 Task: Find connections with filter location Carquefou with filter topic #programingwith filter profile language Spanish with filter current company Infinite Computer Solutions with filter school Bharathiar University with filter industry Natural Gas Extraction with filter service category Property Management with filter keywords title Truck Driver
Action: Mouse moved to (545, 75)
Screenshot: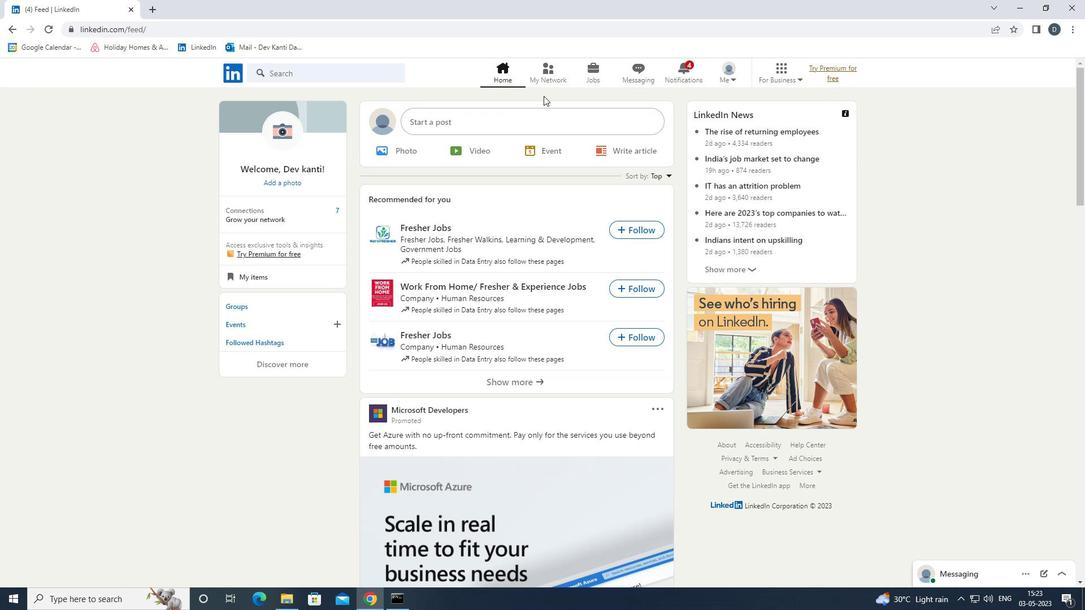
Action: Mouse pressed left at (545, 75)
Screenshot: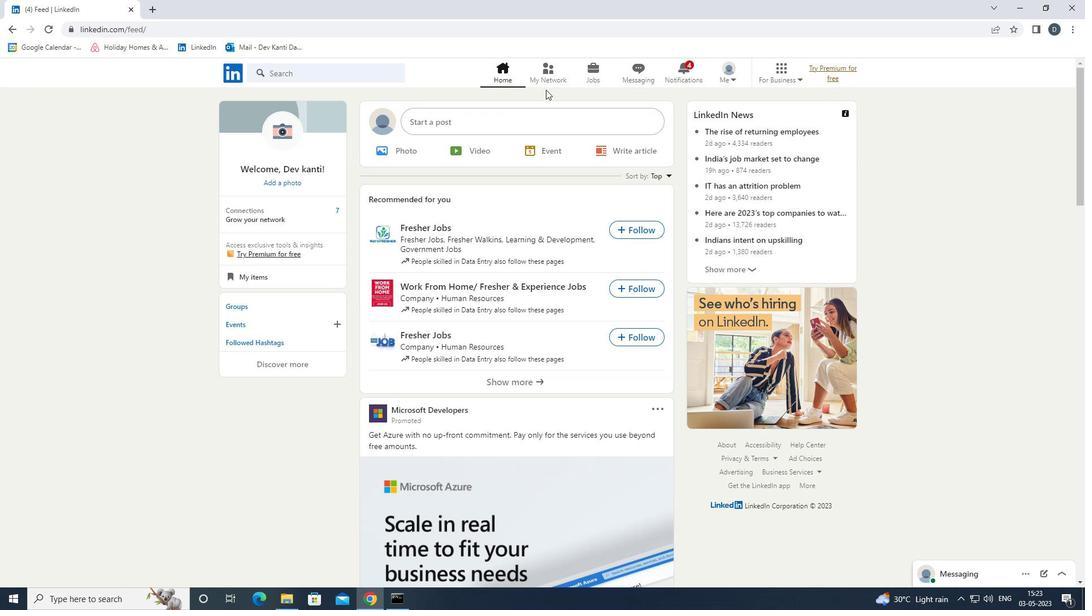 
Action: Mouse moved to (373, 134)
Screenshot: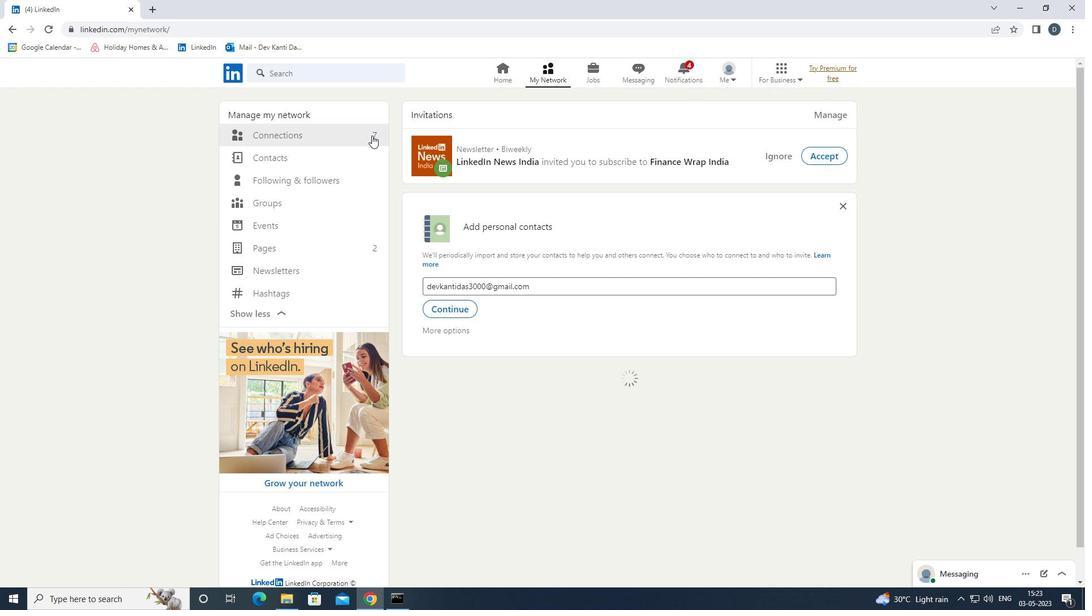 
Action: Mouse pressed left at (373, 134)
Screenshot: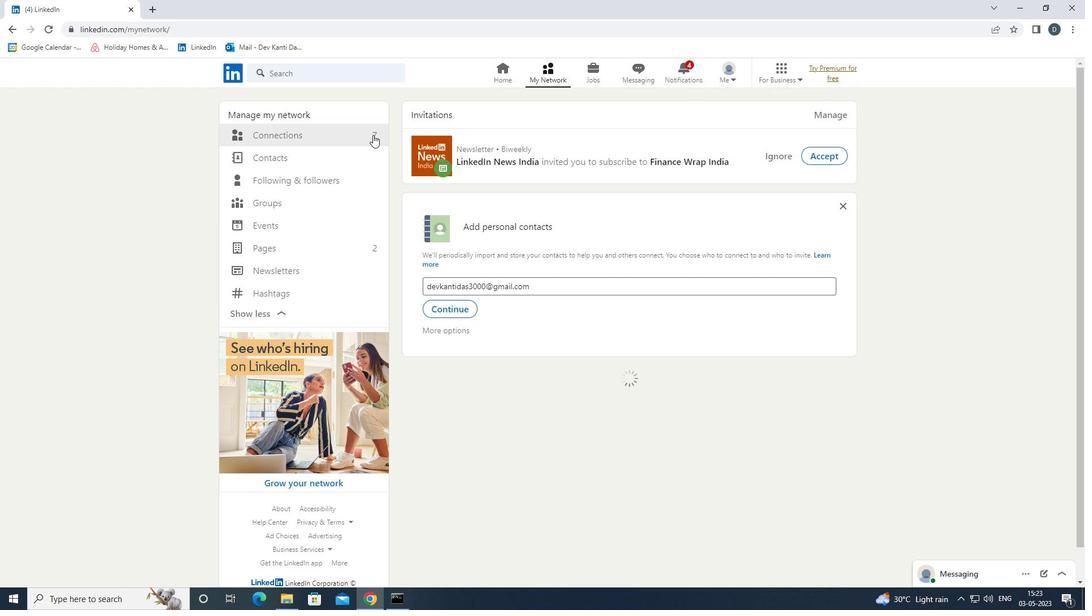 
Action: Mouse moved to (644, 128)
Screenshot: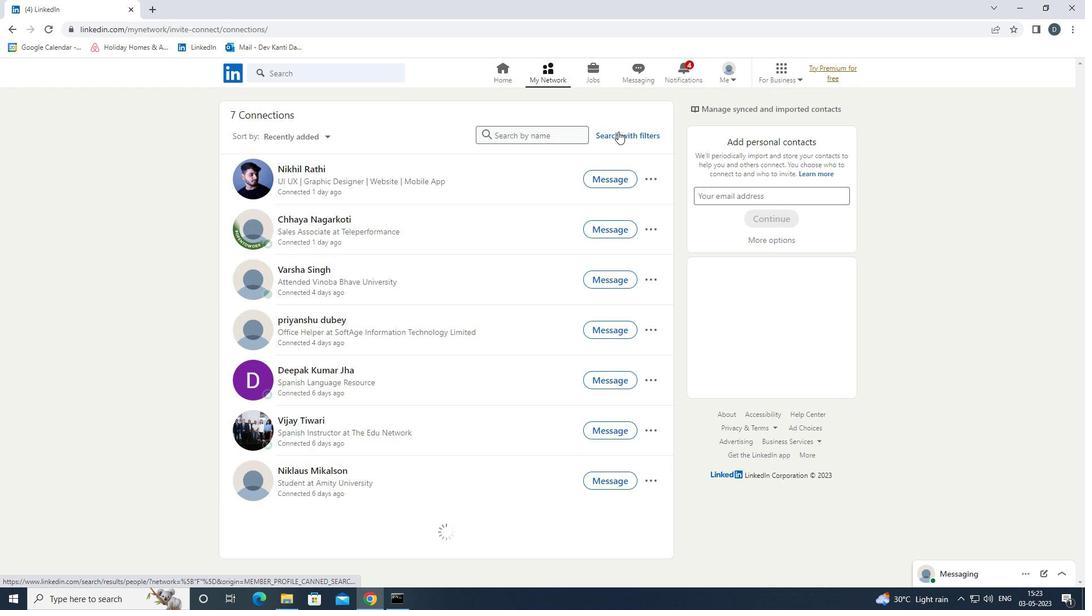 
Action: Mouse pressed left at (644, 128)
Screenshot: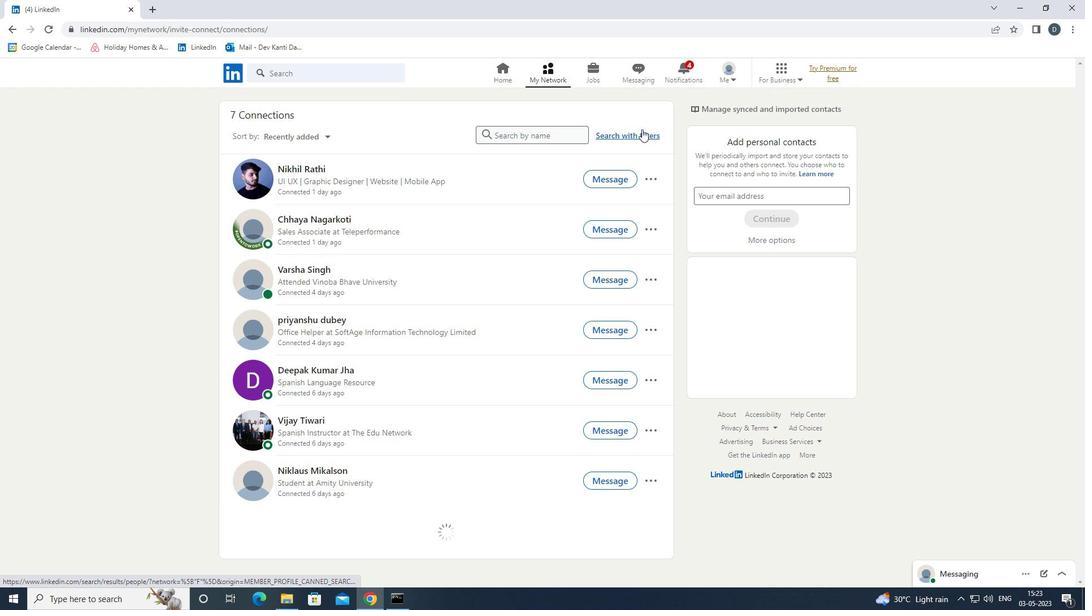 
Action: Mouse moved to (634, 133)
Screenshot: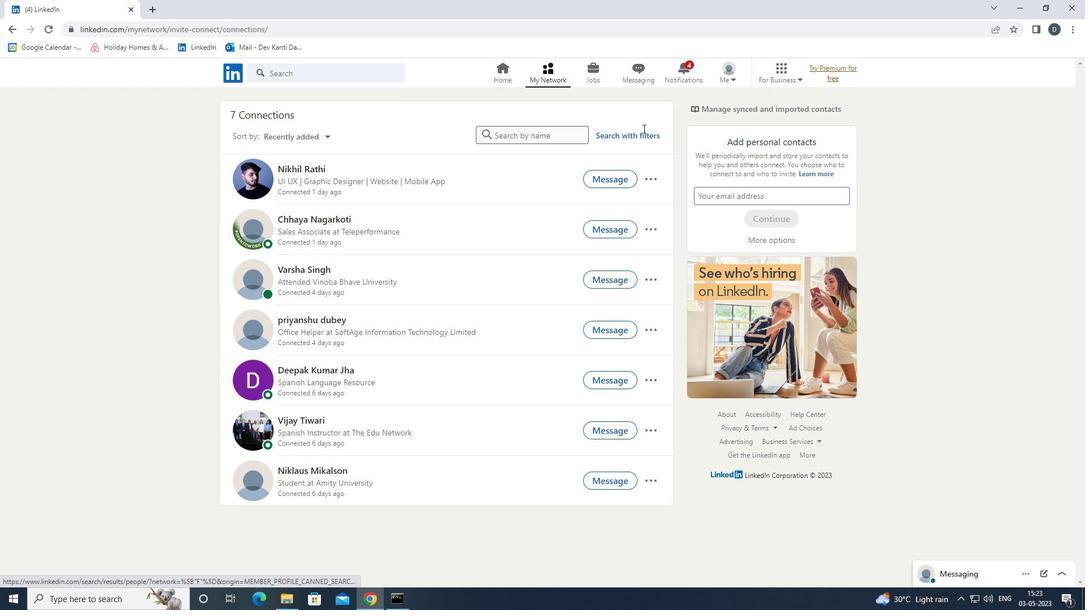 
Action: Mouse pressed left at (634, 133)
Screenshot: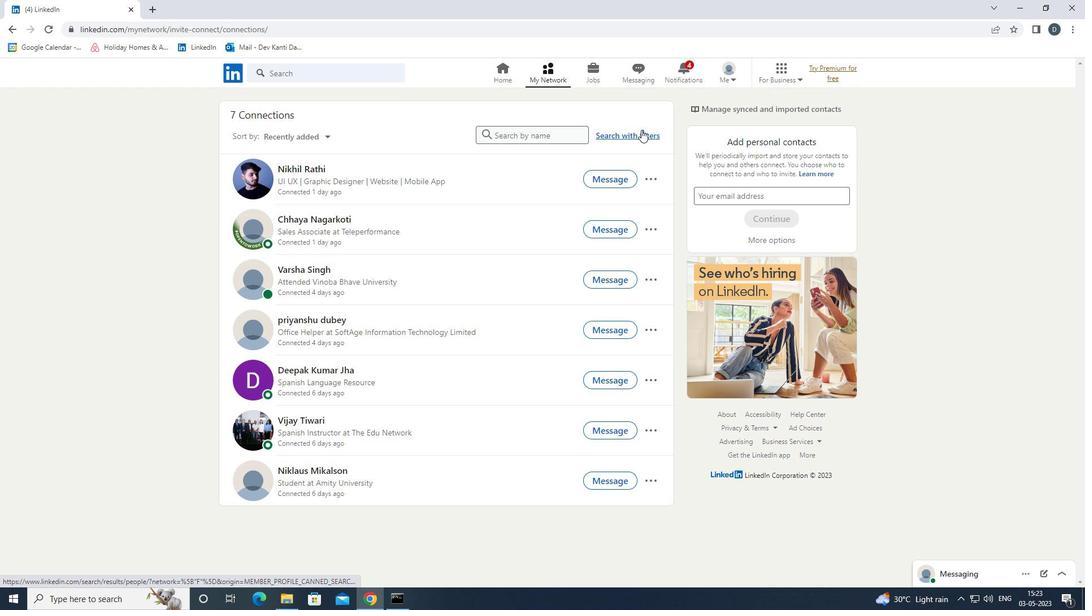 
Action: Mouse moved to (581, 100)
Screenshot: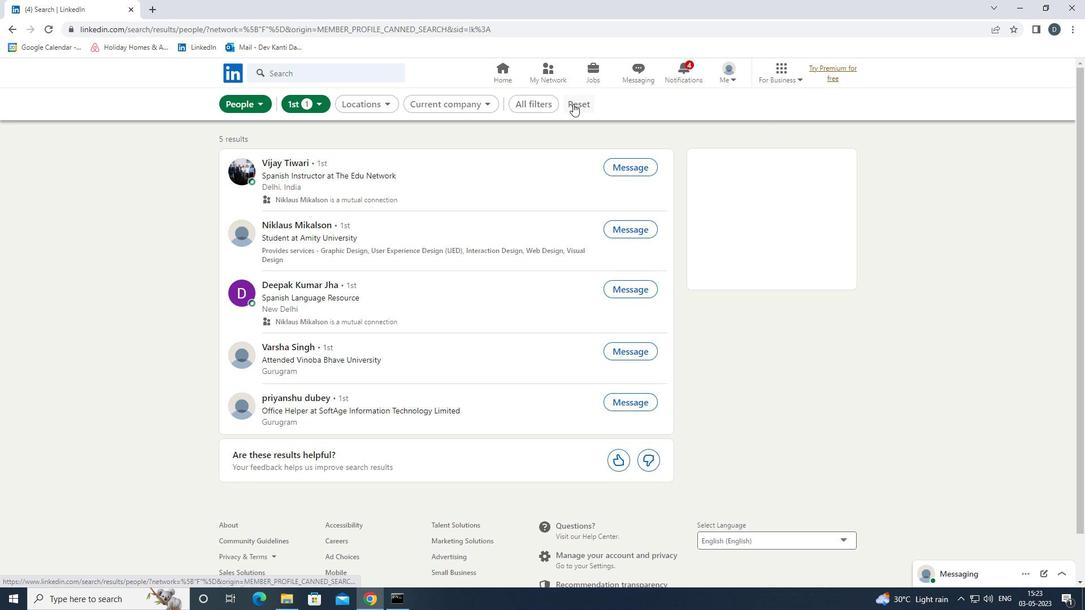 
Action: Mouse pressed left at (581, 100)
Screenshot: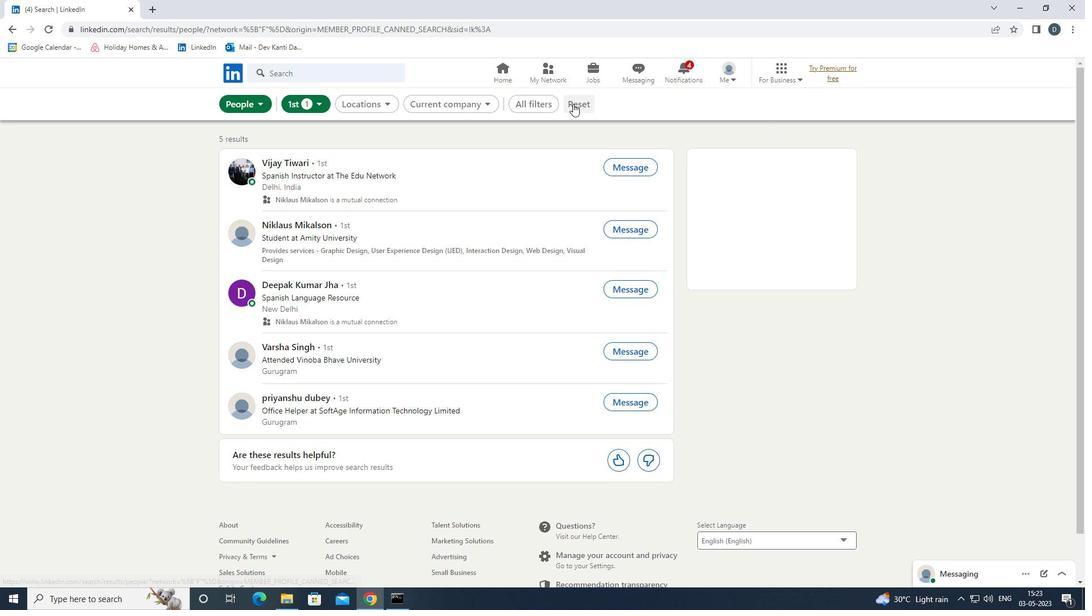 
Action: Mouse moved to (565, 105)
Screenshot: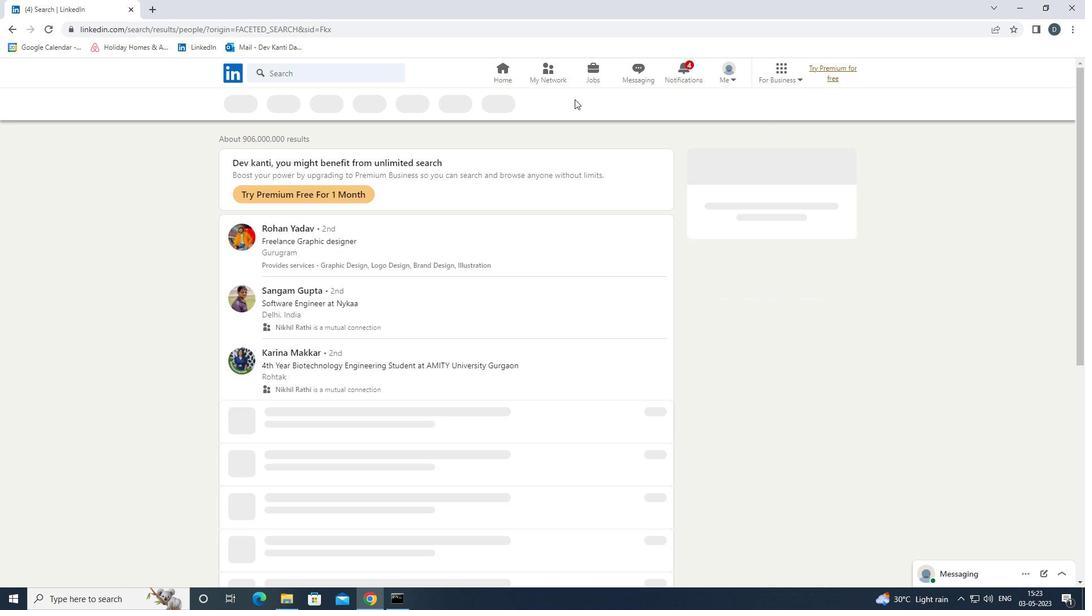 
Action: Mouse pressed left at (565, 105)
Screenshot: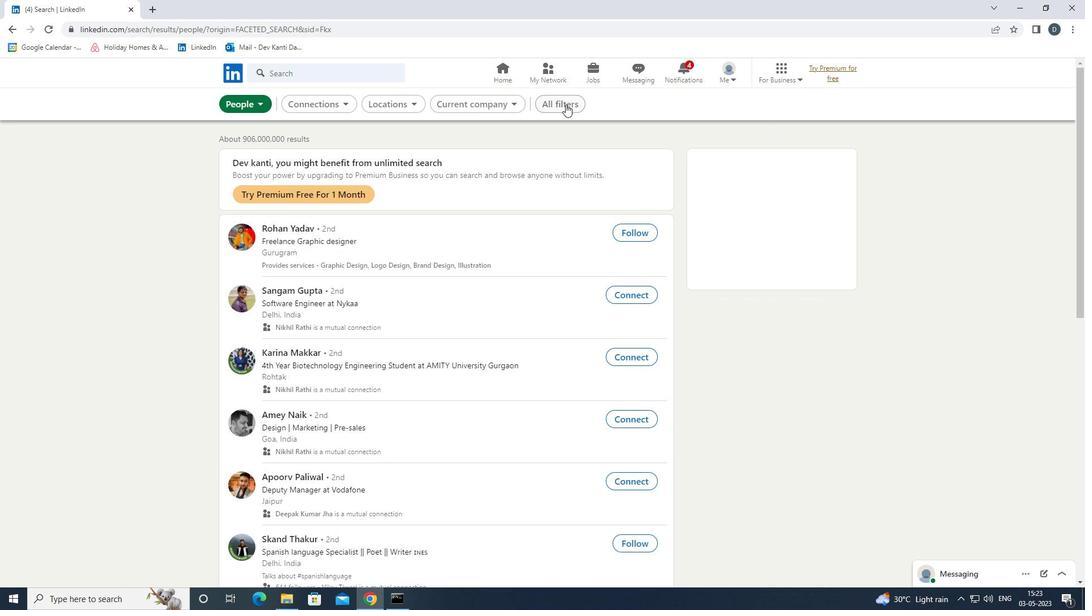 
Action: Mouse moved to (869, 324)
Screenshot: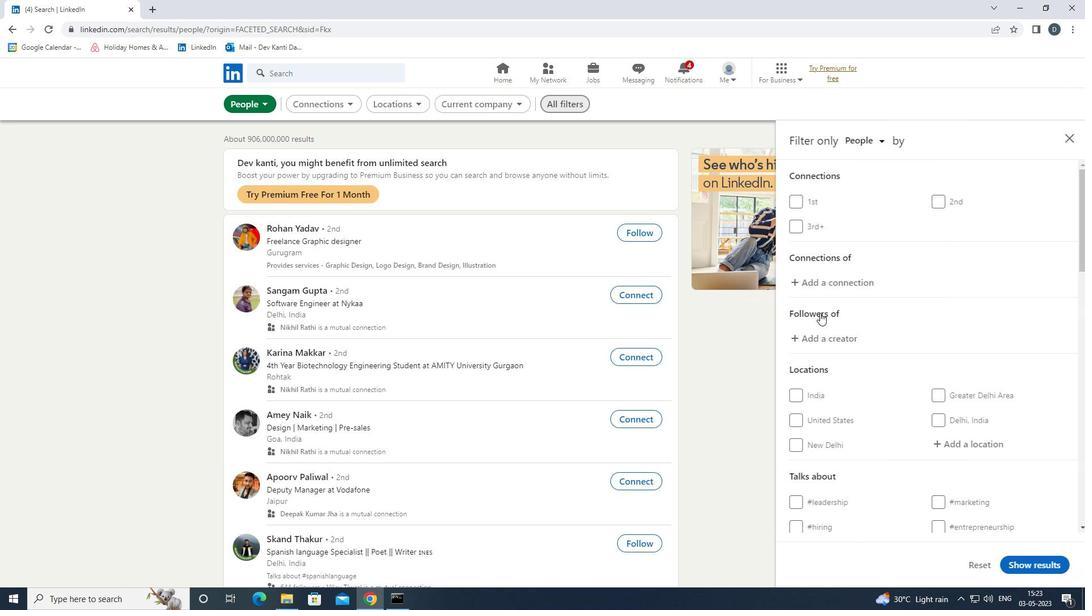 
Action: Mouse scrolled (869, 323) with delta (0, 0)
Screenshot: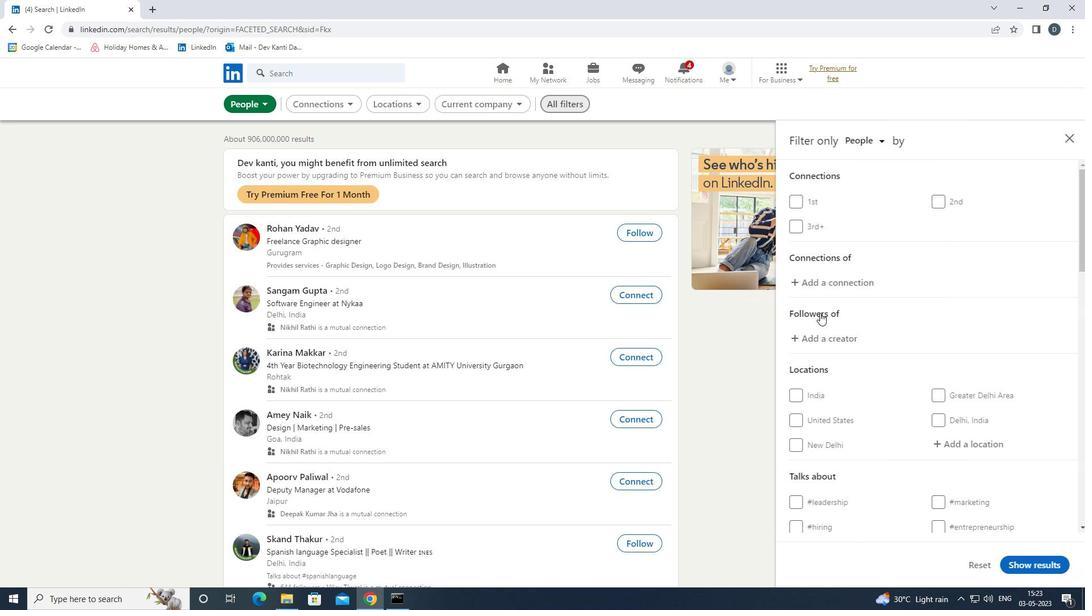 
Action: Mouse moved to (881, 326)
Screenshot: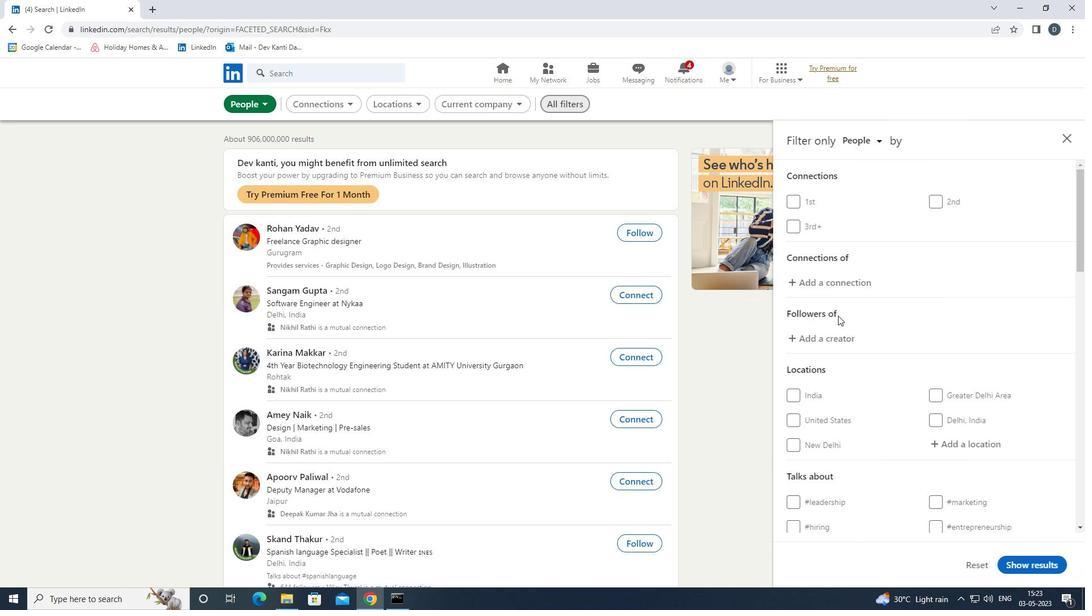 
Action: Mouse scrolled (881, 325) with delta (0, 0)
Screenshot: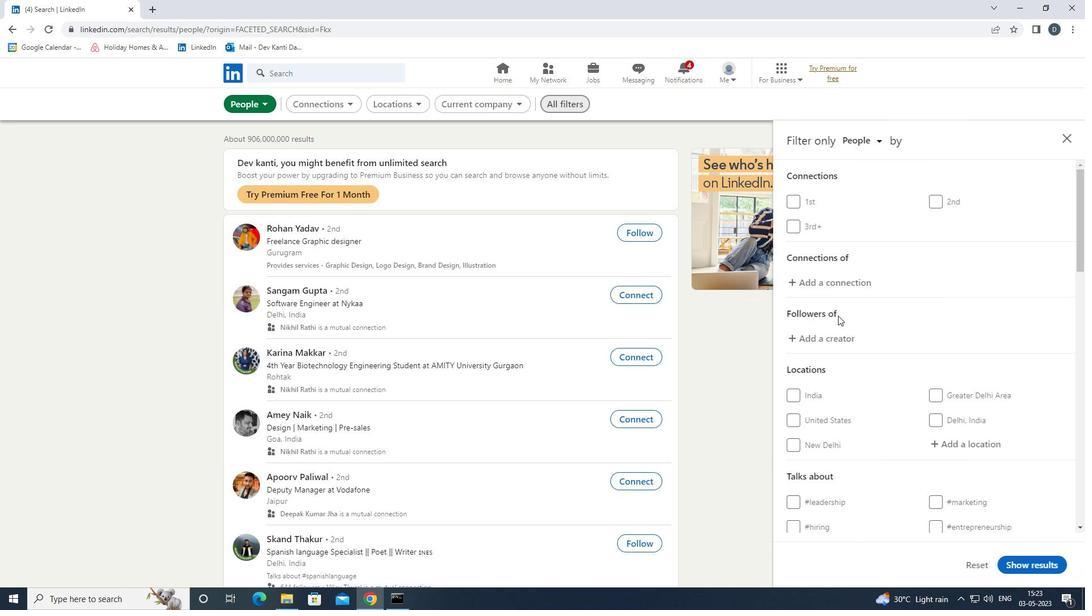 
Action: Mouse moved to (937, 326)
Screenshot: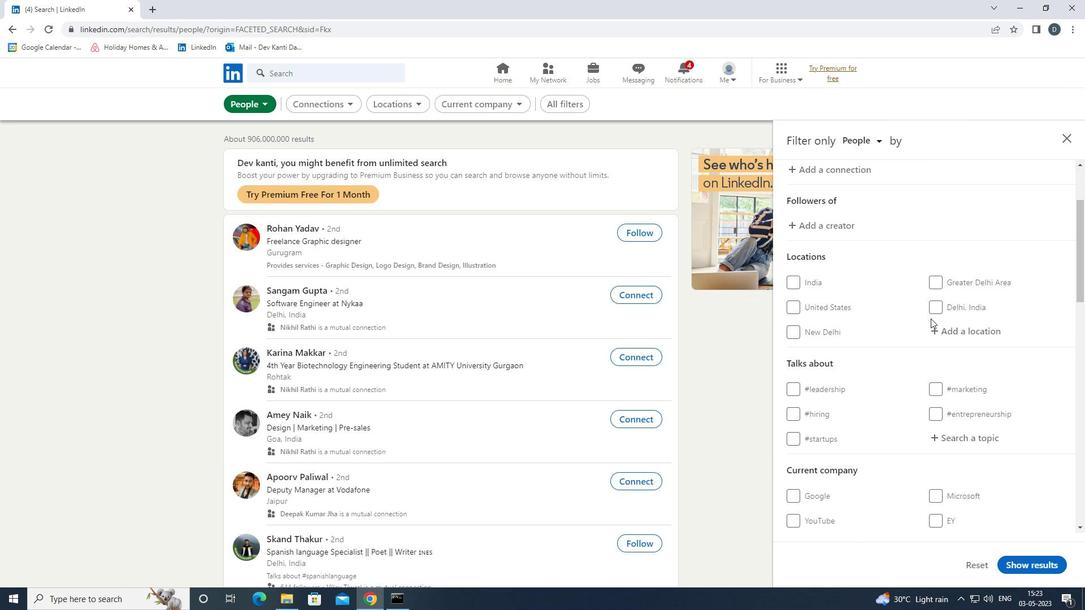 
Action: Mouse pressed left at (937, 326)
Screenshot: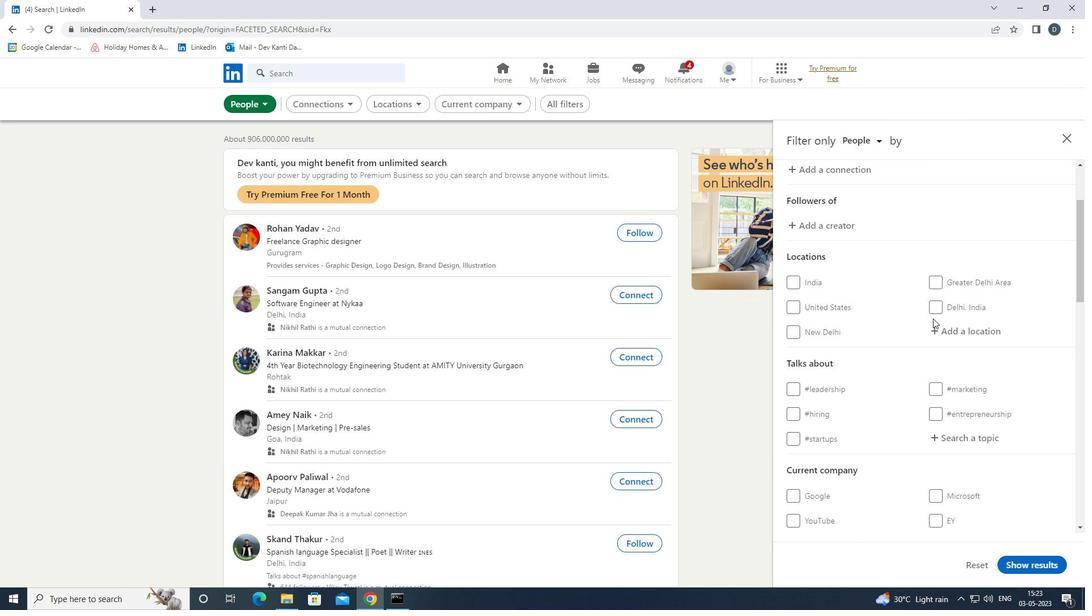 
Action: Mouse moved to (937, 326)
Screenshot: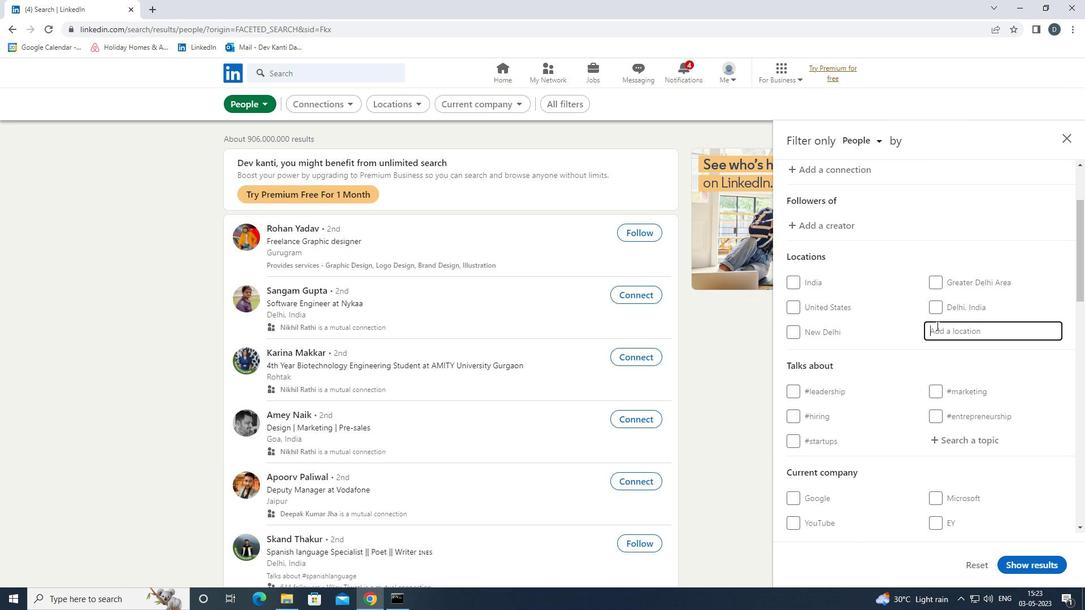 
Action: Key pressed <Key.shift>CARQUEFOU<Key.down><Key.enter>
Screenshot: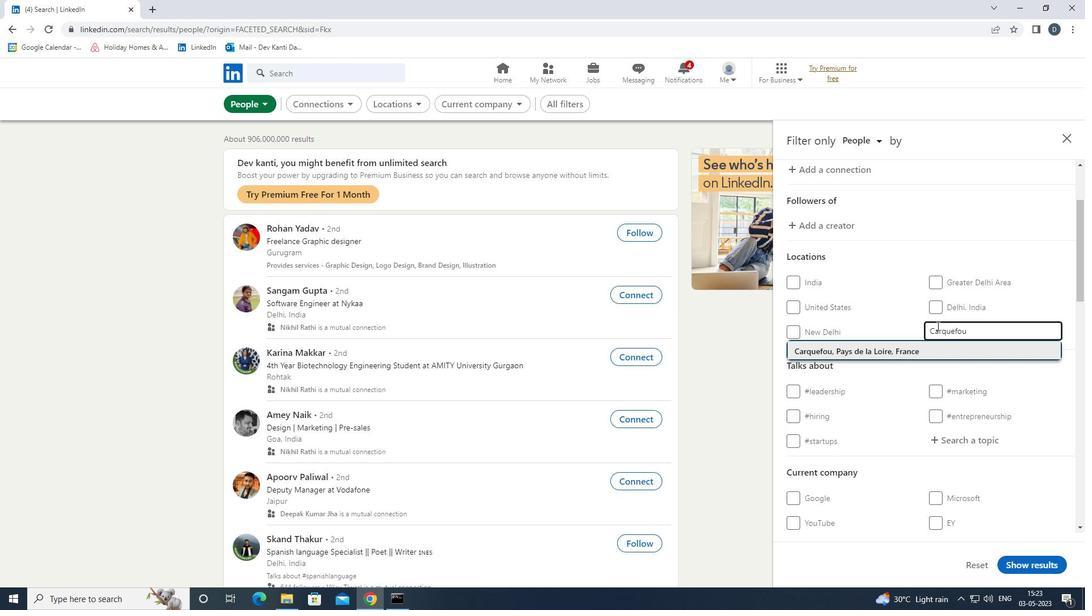 
Action: Mouse moved to (941, 336)
Screenshot: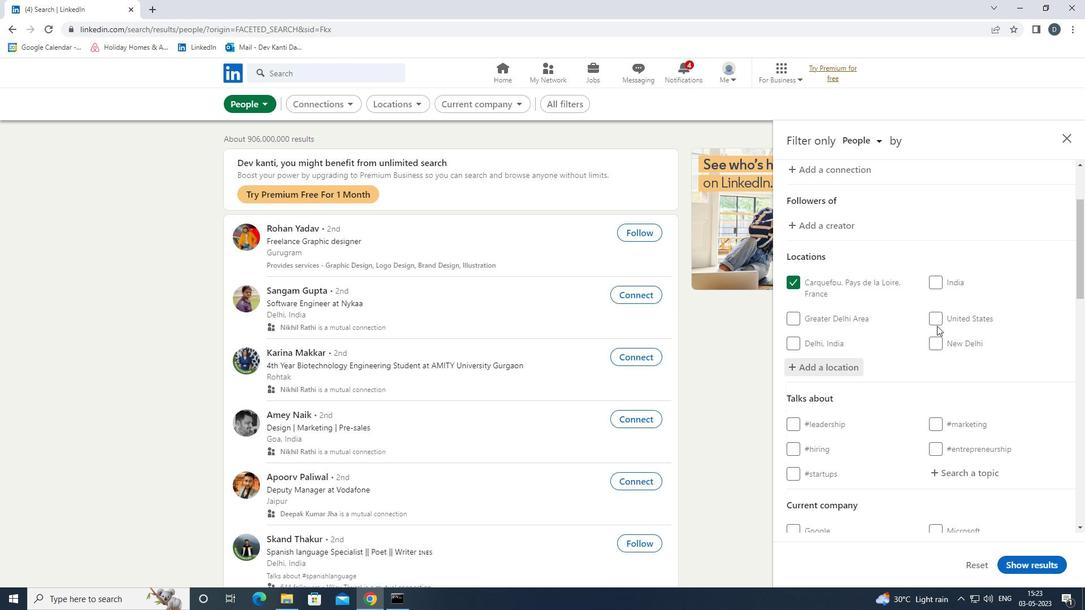 
Action: Mouse scrolled (941, 335) with delta (0, 0)
Screenshot: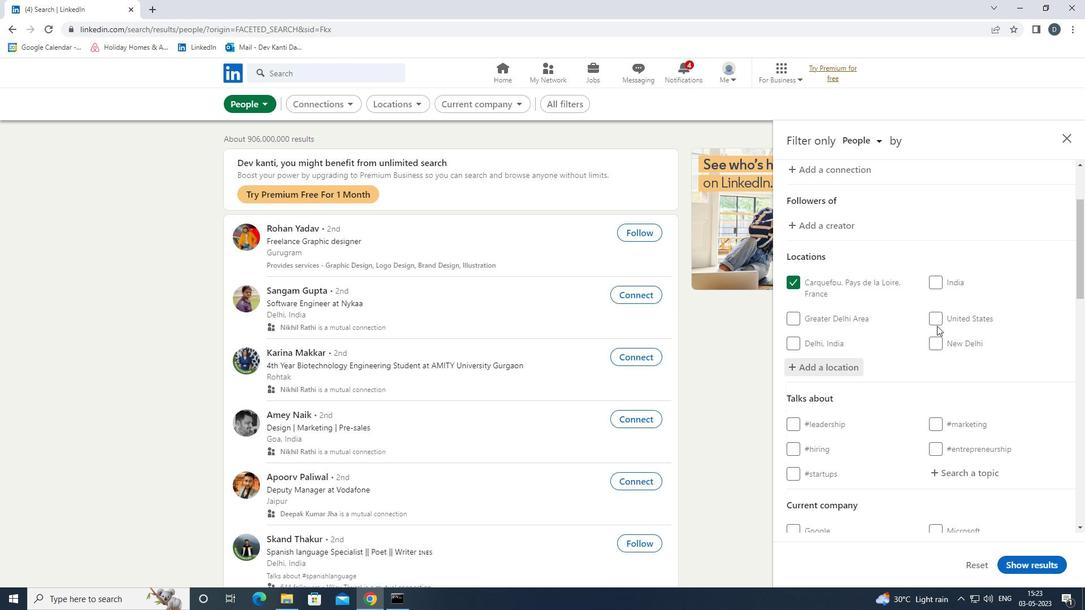 
Action: Mouse moved to (941, 350)
Screenshot: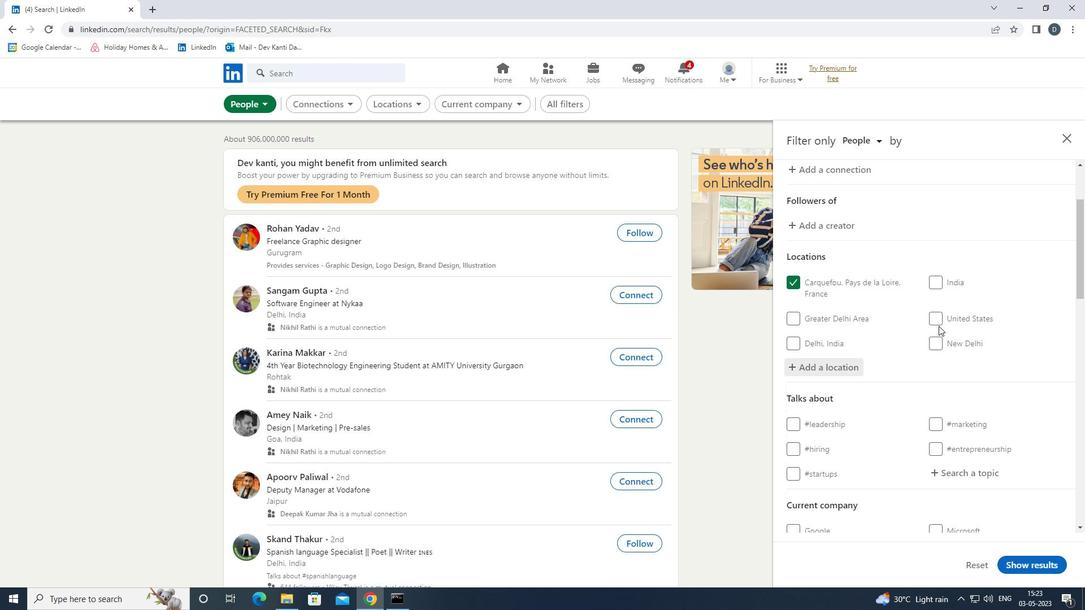 
Action: Mouse scrolled (941, 349) with delta (0, 0)
Screenshot: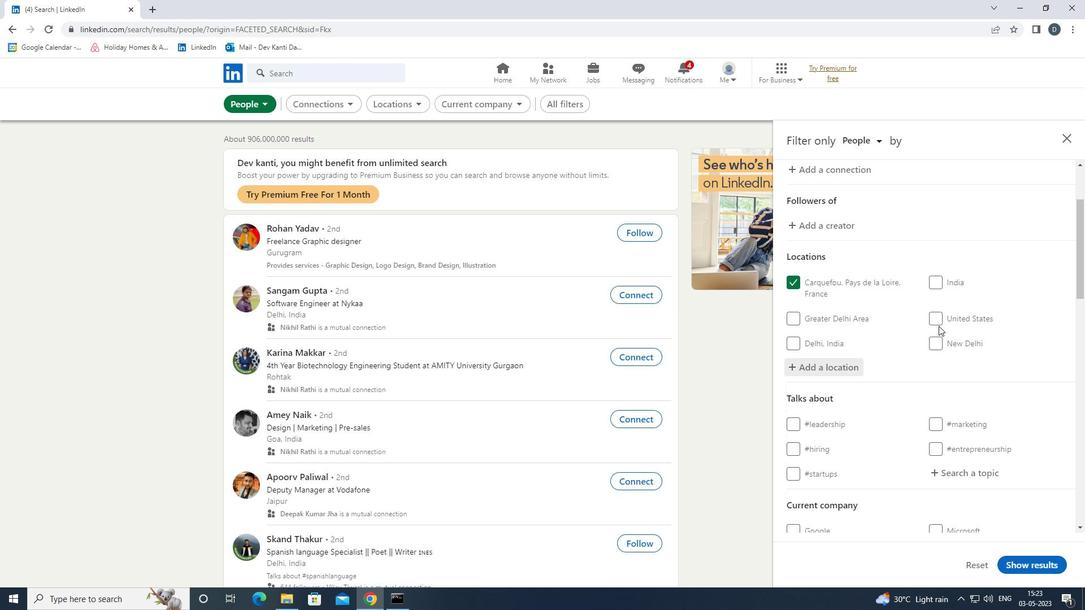 
Action: Mouse moved to (959, 359)
Screenshot: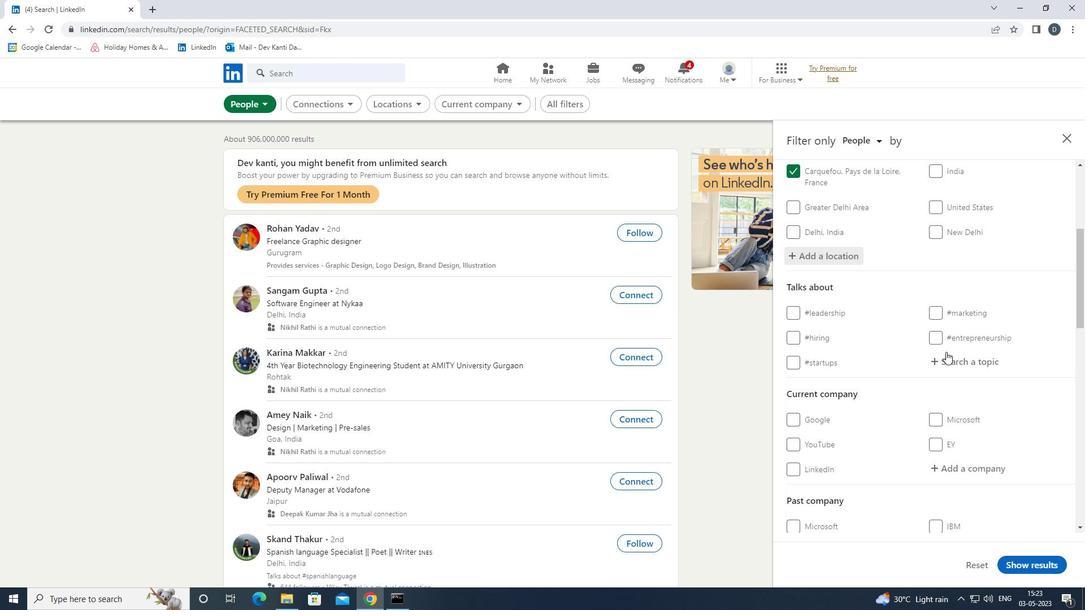 
Action: Mouse pressed left at (959, 359)
Screenshot: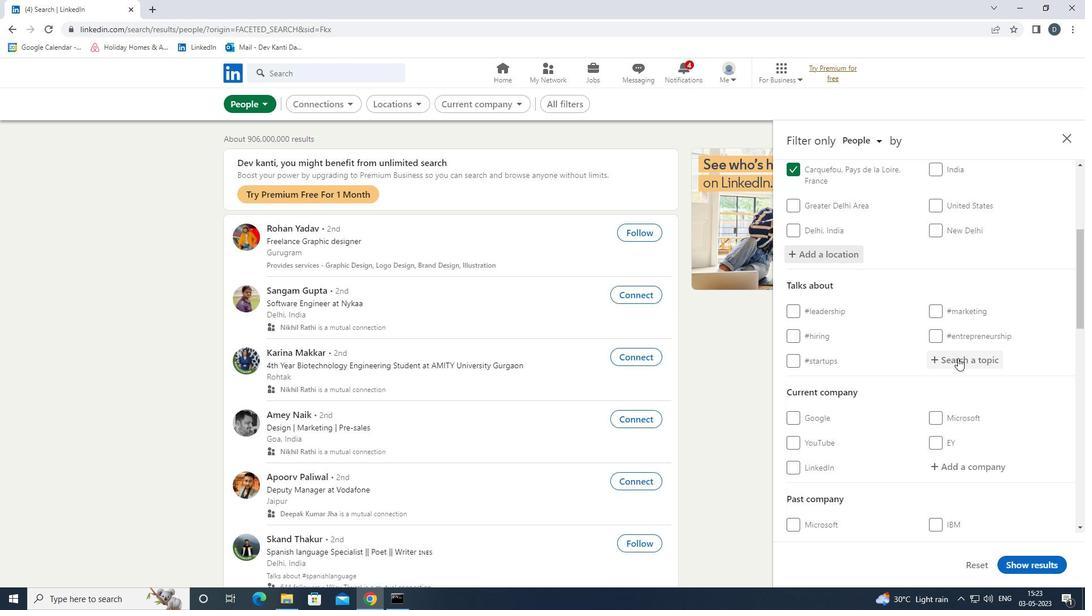 
Action: Key pressed PROGRAMM<Key.down><Key.enter>
Screenshot: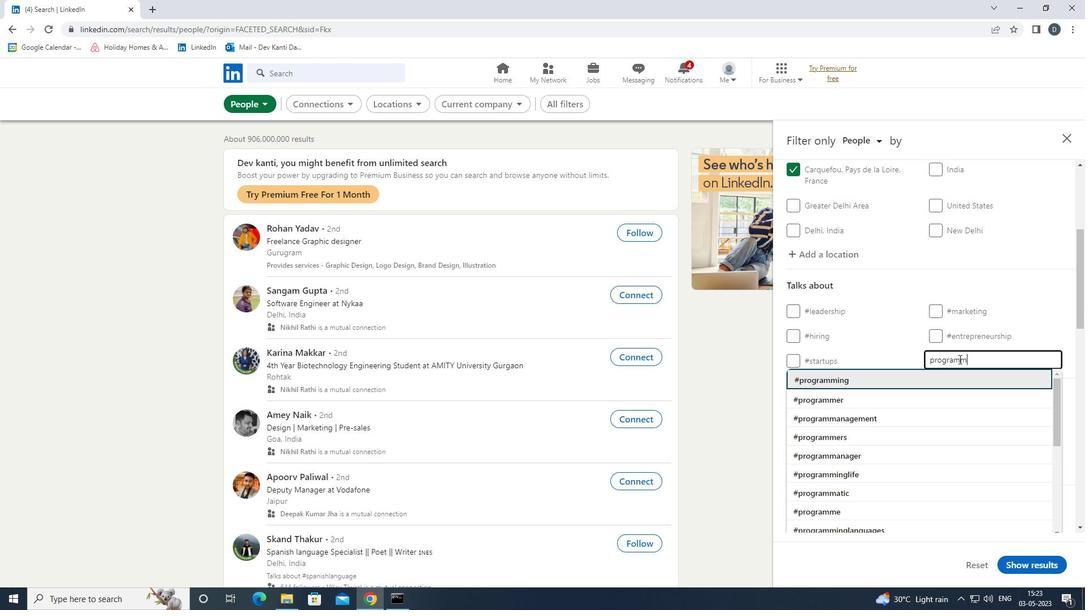 
Action: Mouse scrolled (959, 359) with delta (0, 0)
Screenshot: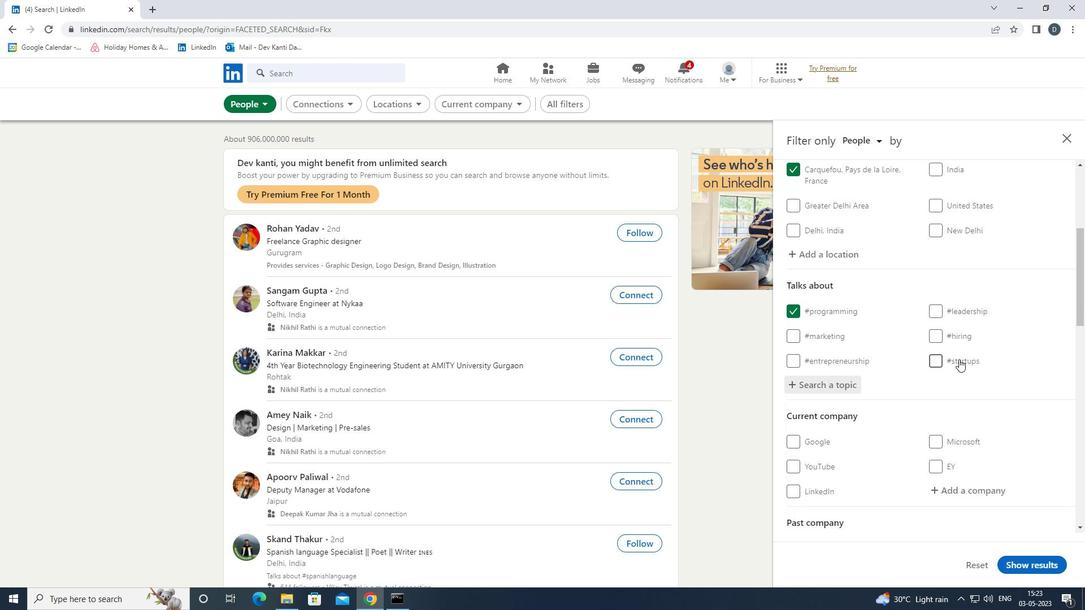 
Action: Mouse scrolled (959, 359) with delta (0, 0)
Screenshot: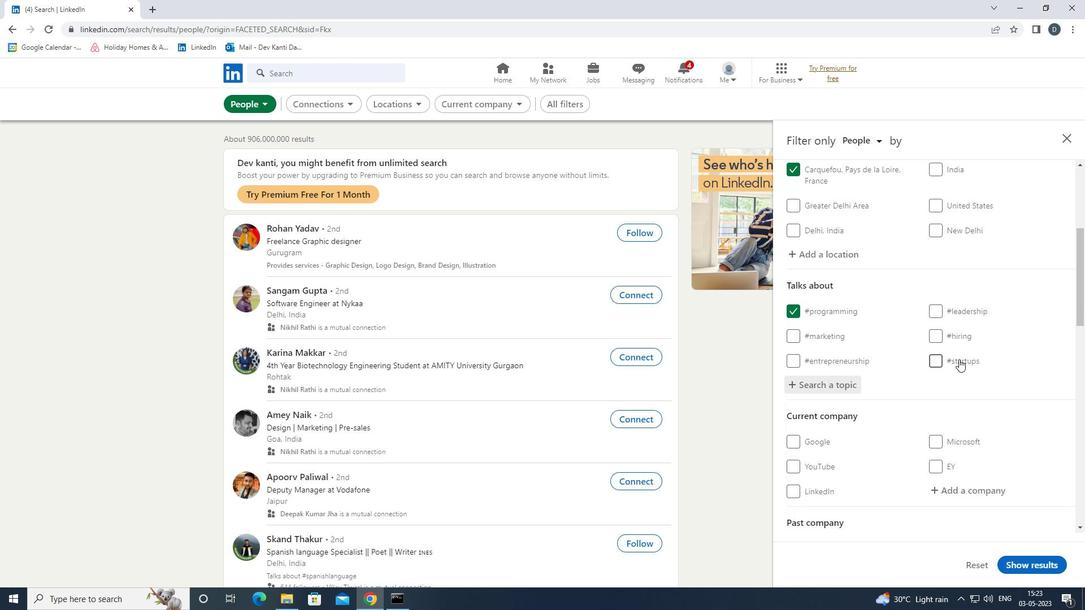 
Action: Mouse moved to (960, 360)
Screenshot: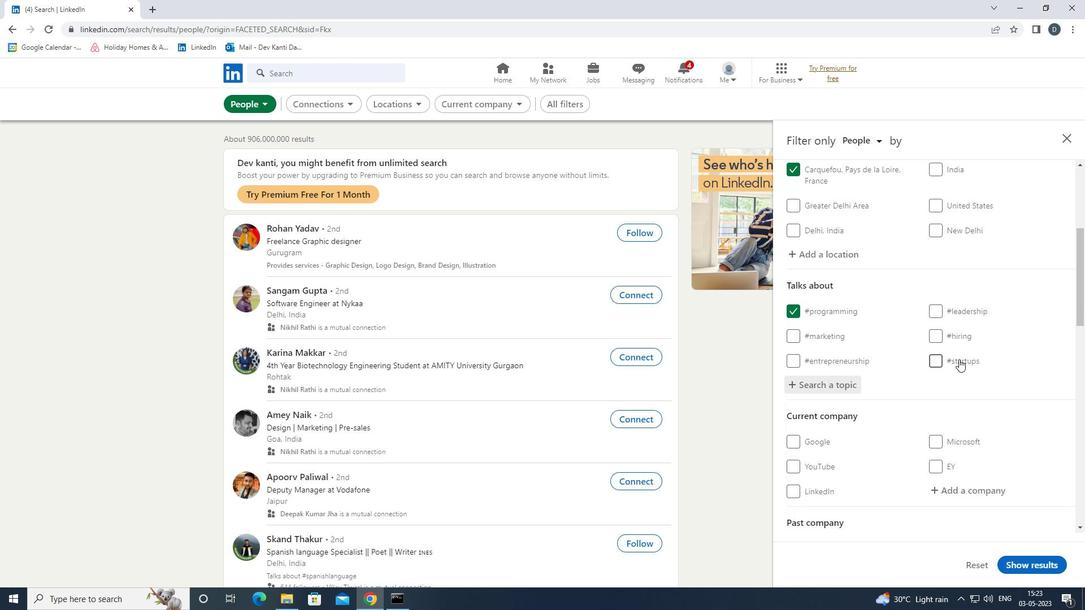 
Action: Mouse scrolled (960, 359) with delta (0, 0)
Screenshot: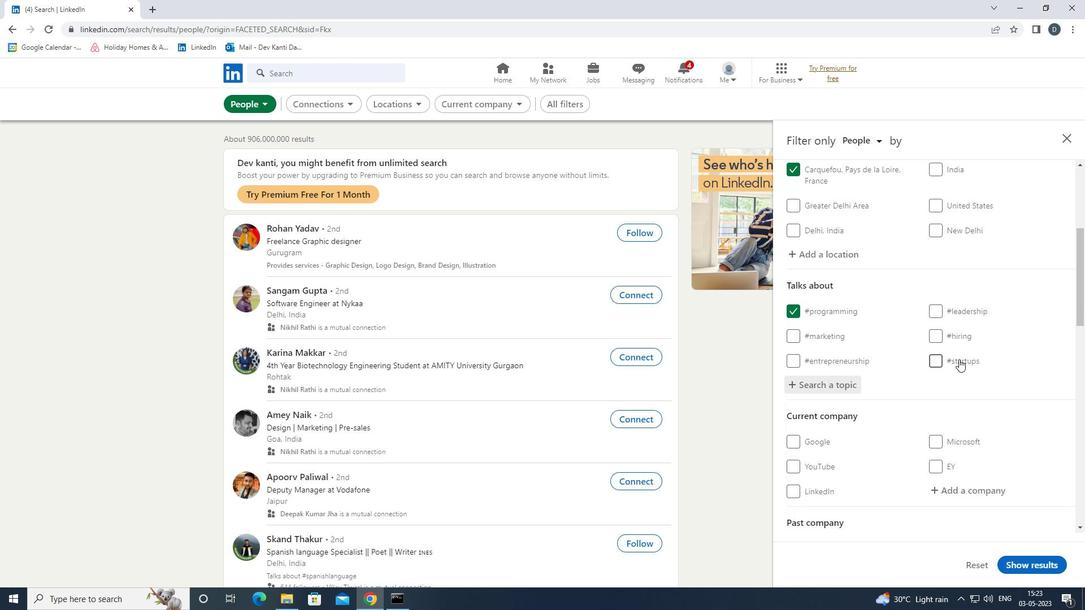
Action: Mouse moved to (962, 360)
Screenshot: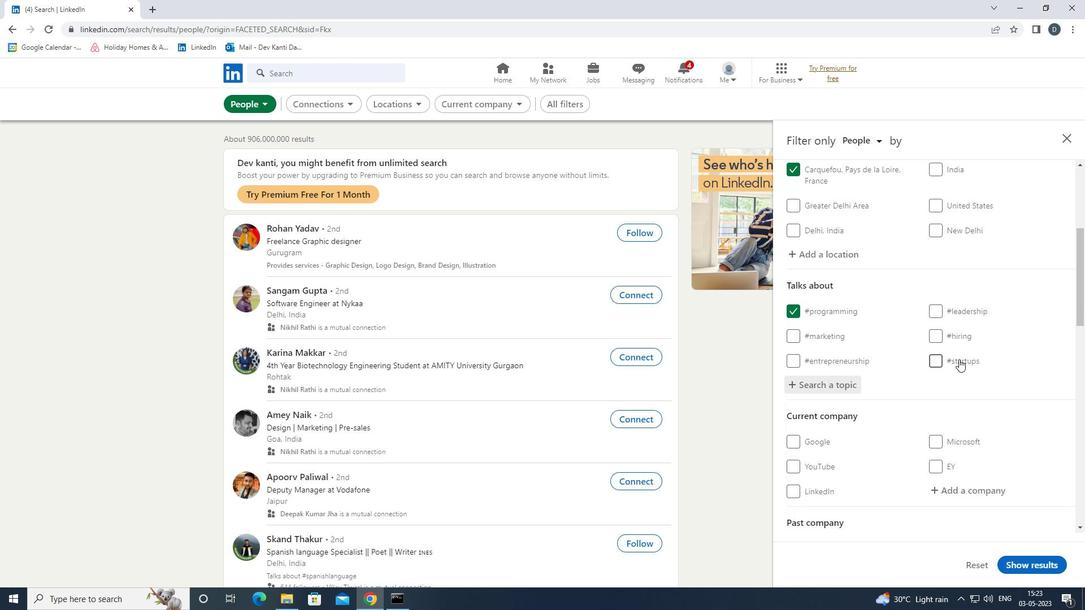 
Action: Mouse scrolled (962, 359) with delta (0, 0)
Screenshot: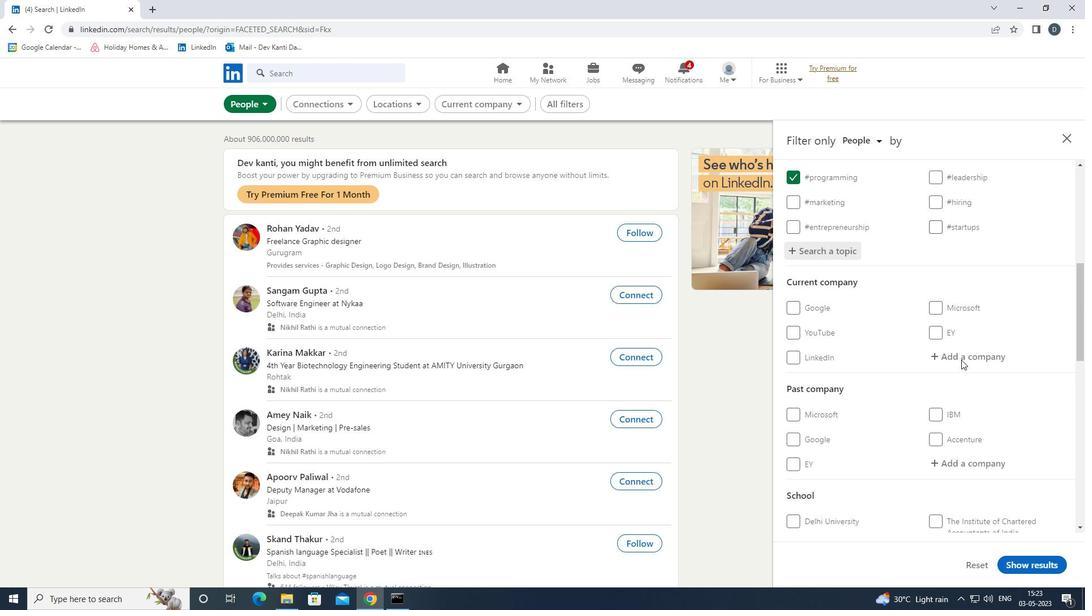 
Action: Mouse scrolled (962, 359) with delta (0, 0)
Screenshot: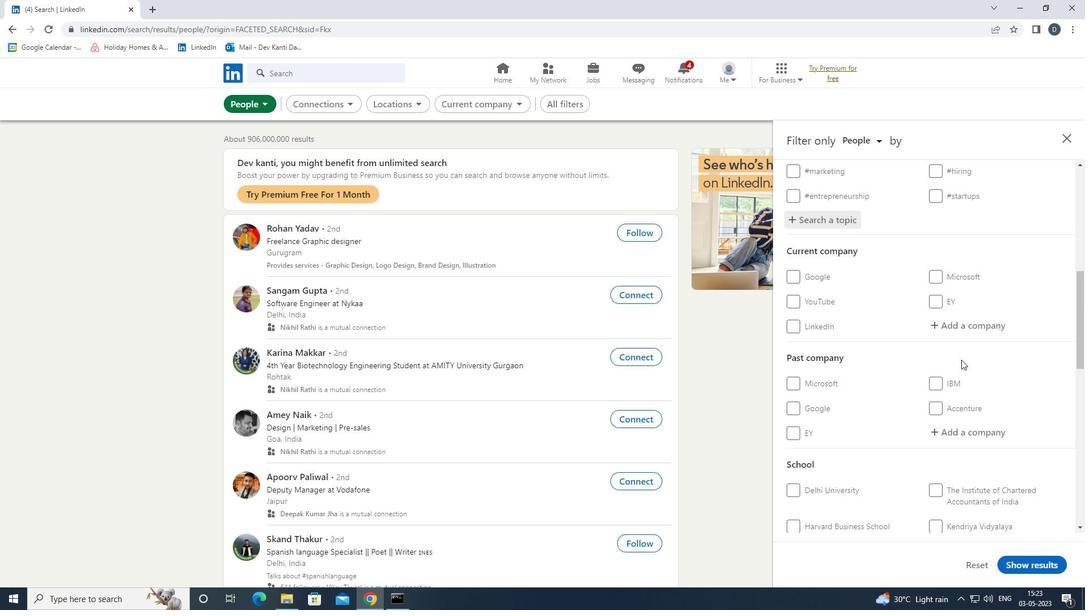 
Action: Mouse scrolled (962, 359) with delta (0, 0)
Screenshot: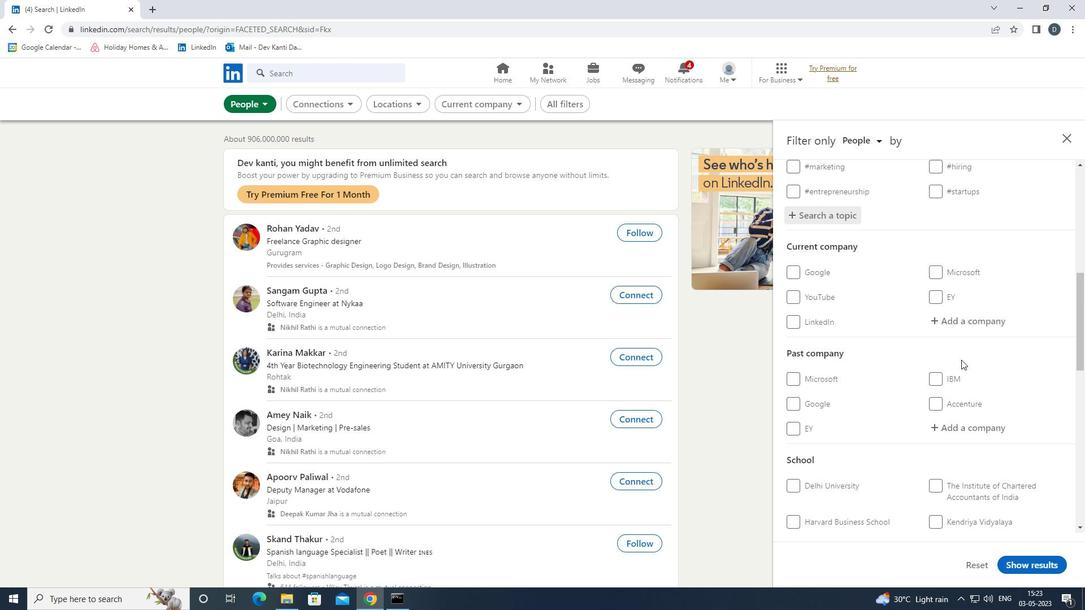 
Action: Mouse moved to (956, 354)
Screenshot: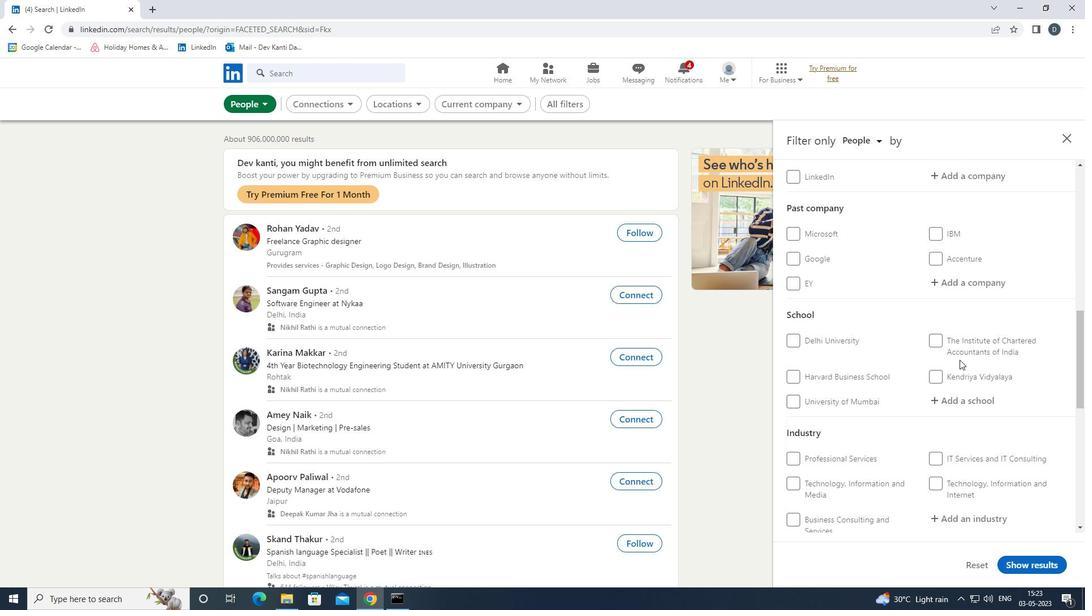 
Action: Mouse scrolled (956, 353) with delta (0, 0)
Screenshot: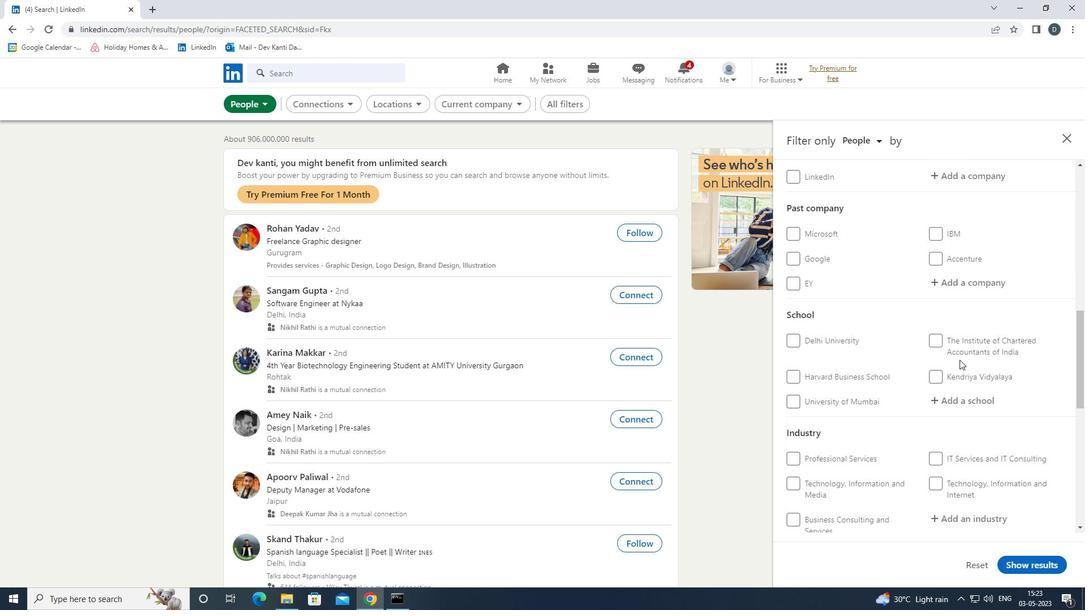
Action: Mouse scrolled (956, 353) with delta (0, 0)
Screenshot: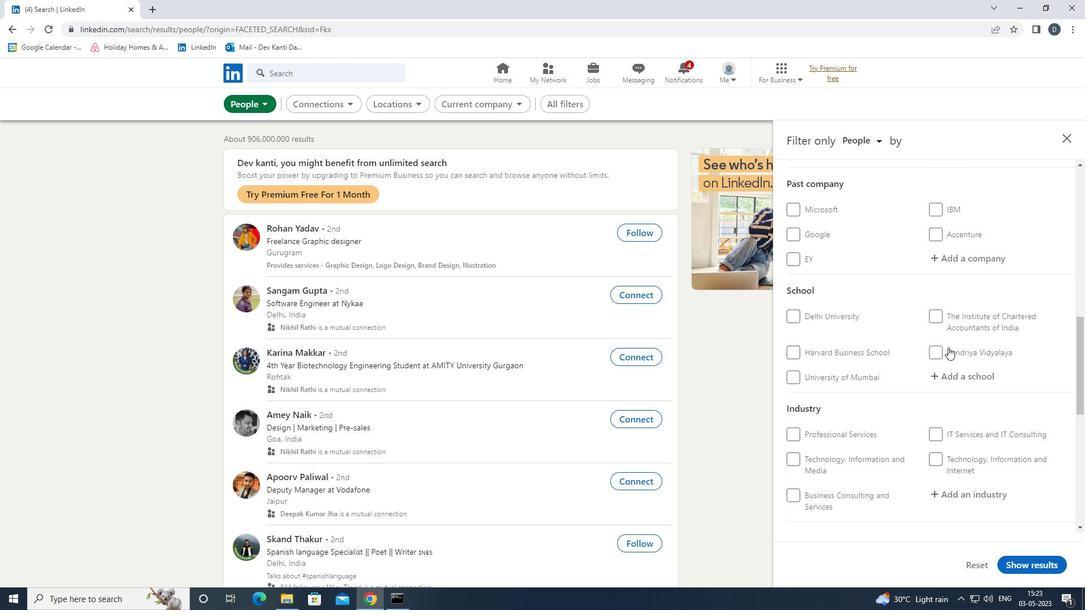 
Action: Mouse scrolled (956, 353) with delta (0, 0)
Screenshot: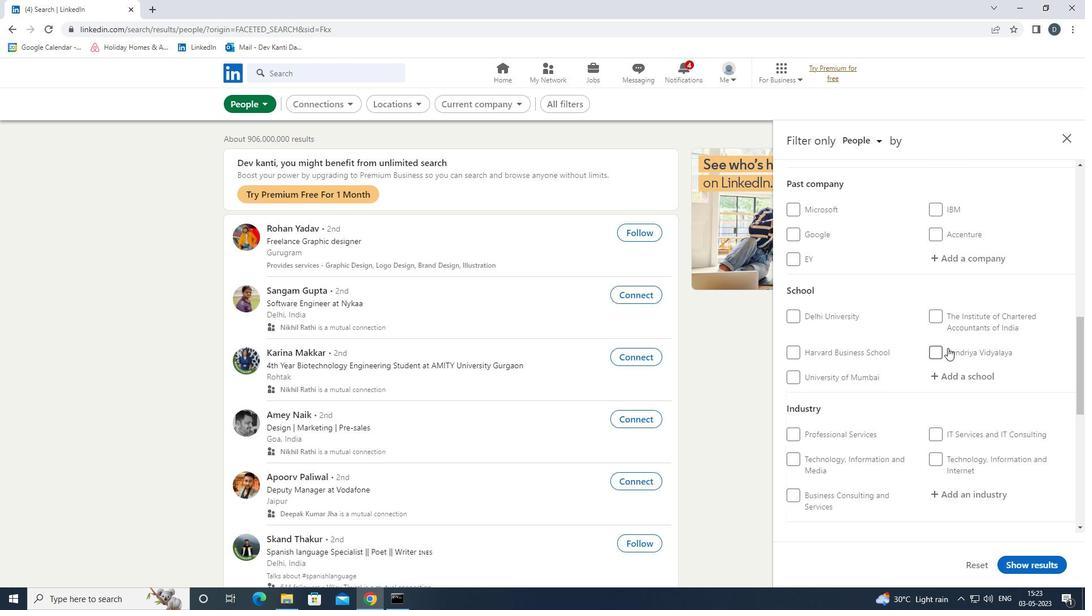 
Action: Mouse moved to (957, 354)
Screenshot: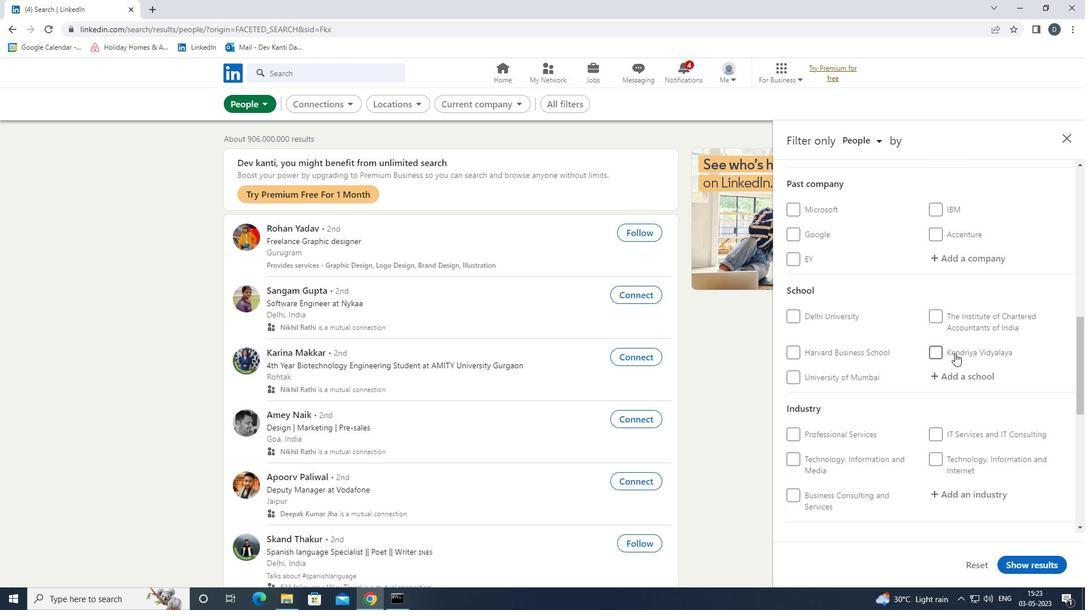 
Action: Mouse scrolled (957, 353) with delta (0, 0)
Screenshot: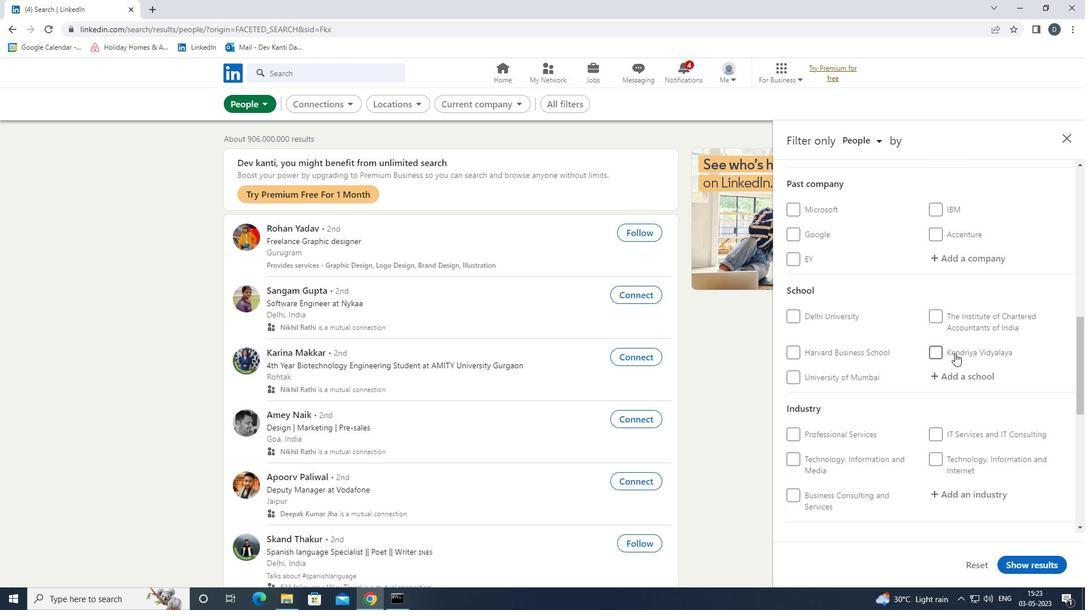 
Action: Mouse moved to (812, 364)
Screenshot: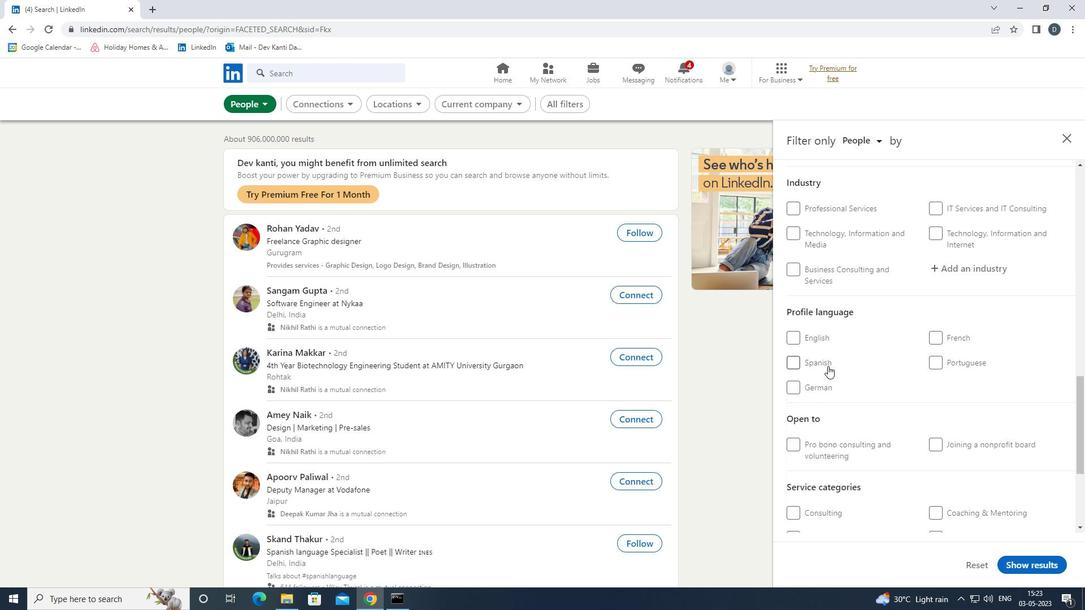
Action: Mouse pressed left at (812, 364)
Screenshot: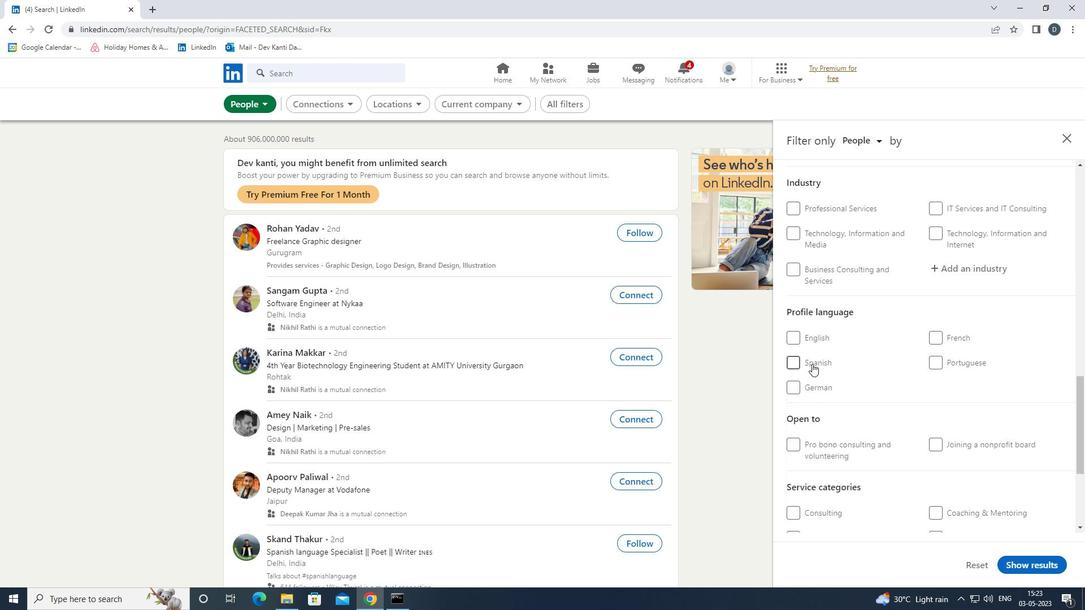 
Action: Mouse moved to (867, 377)
Screenshot: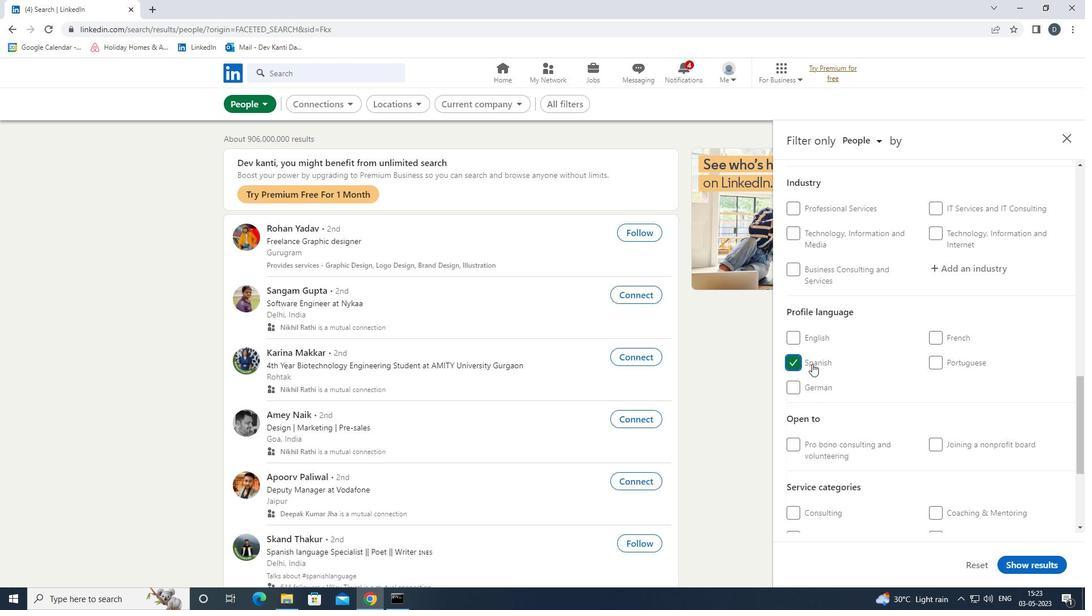 
Action: Mouse scrolled (867, 377) with delta (0, 0)
Screenshot: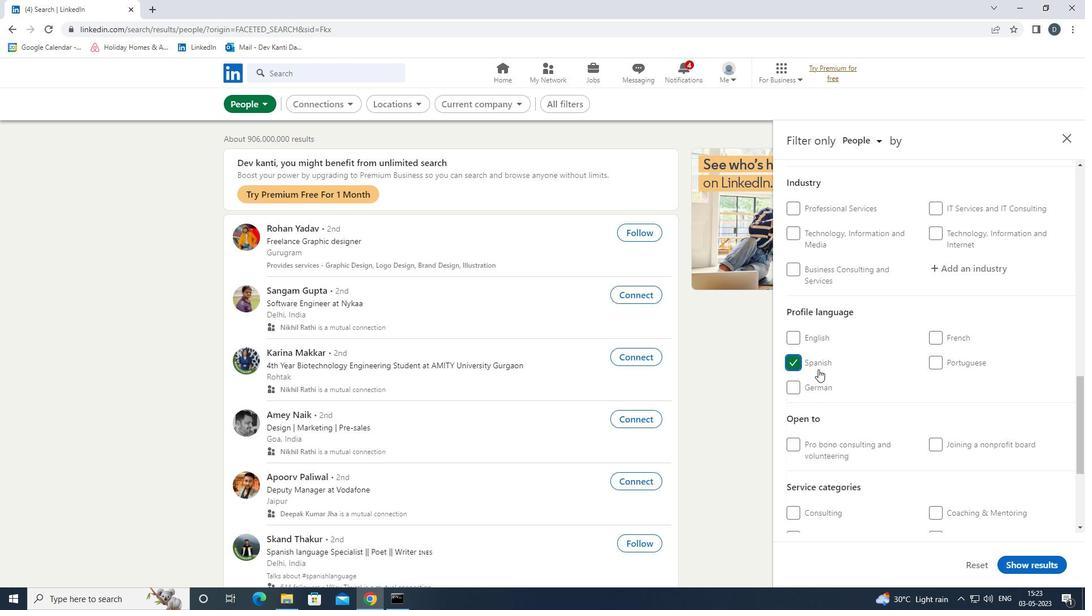 
Action: Mouse scrolled (867, 377) with delta (0, 0)
Screenshot: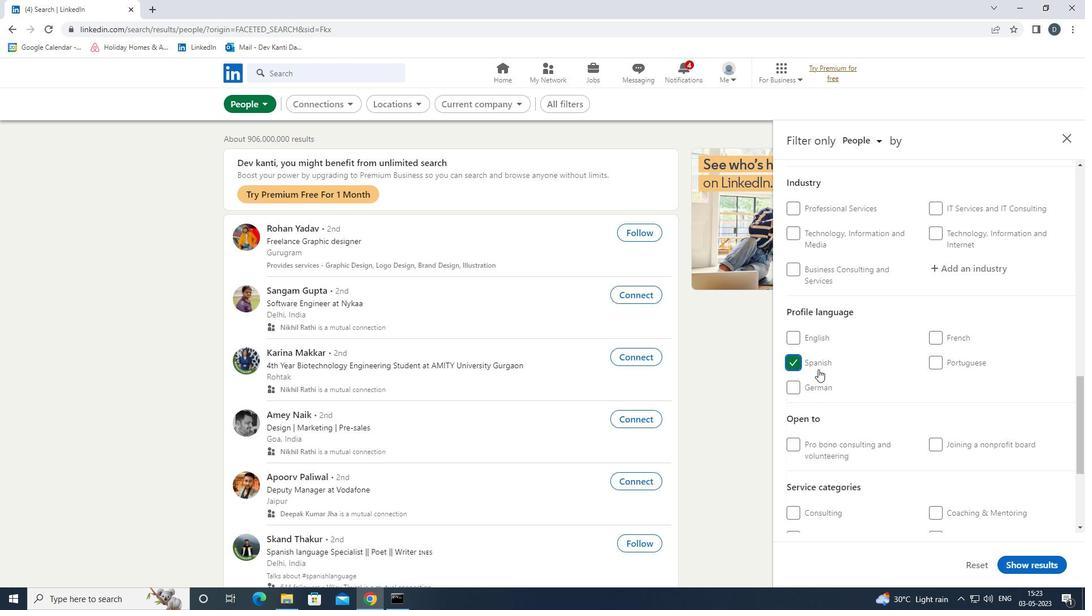
Action: Mouse scrolled (867, 377) with delta (0, 0)
Screenshot: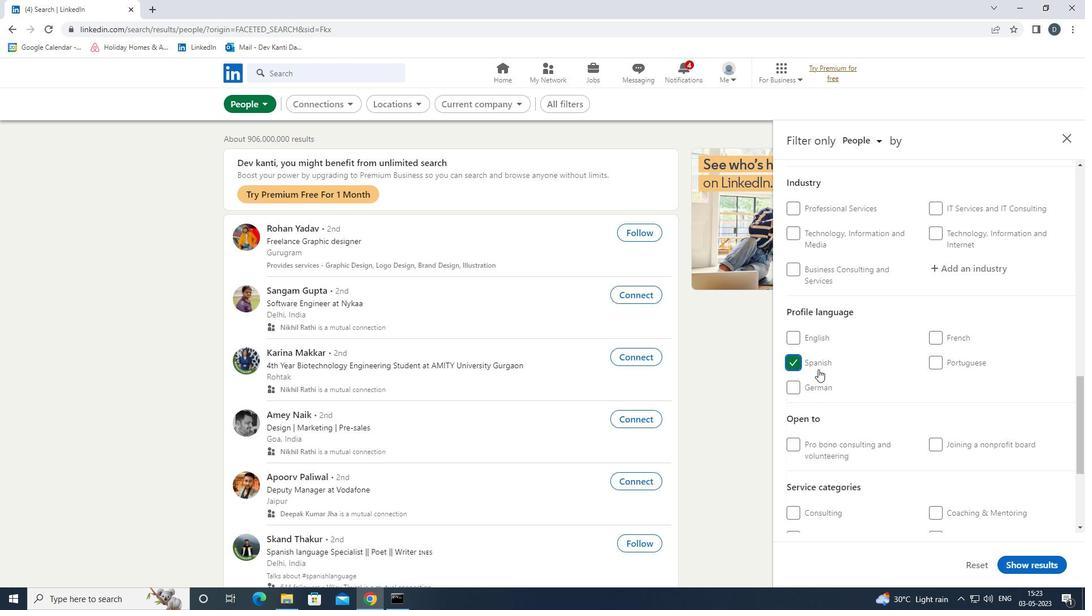 
Action: Mouse scrolled (867, 377) with delta (0, 0)
Screenshot: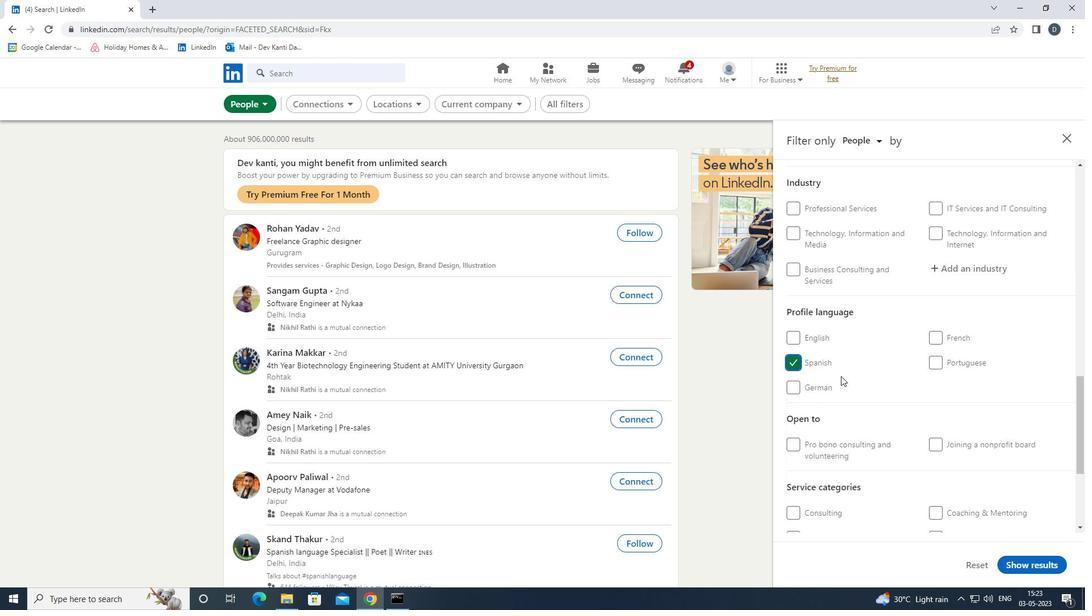 
Action: Mouse scrolled (867, 377) with delta (0, 0)
Screenshot: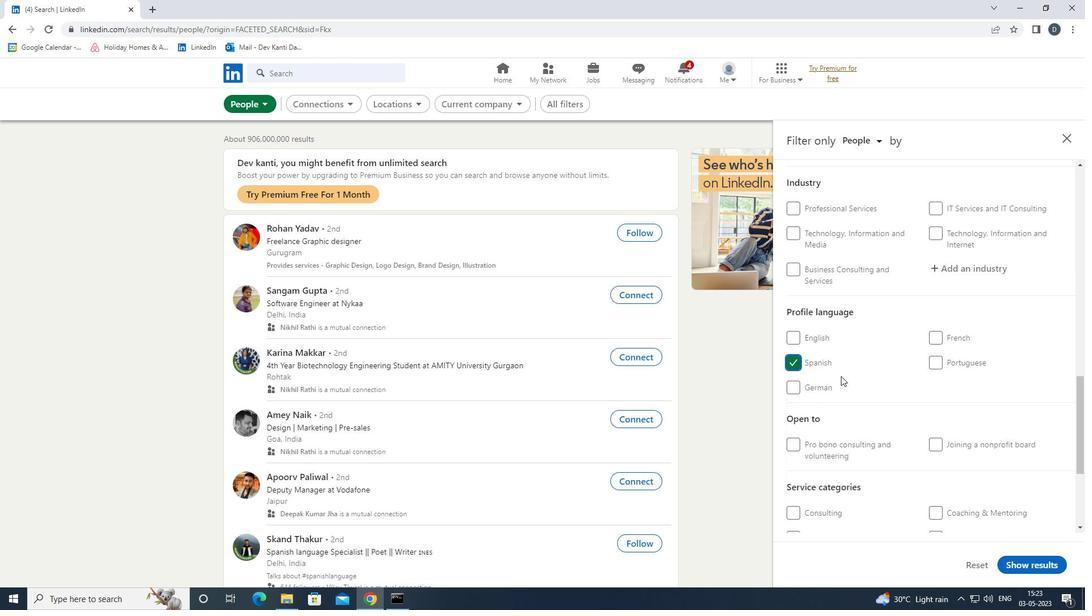 
Action: Mouse scrolled (867, 377) with delta (0, 0)
Screenshot: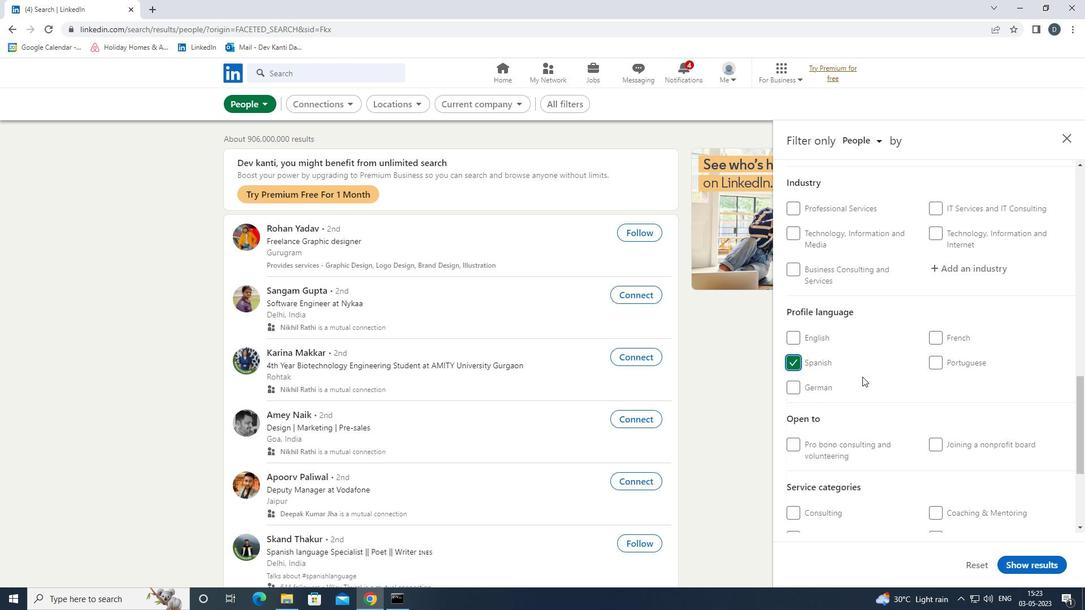 
Action: Mouse moved to (951, 266)
Screenshot: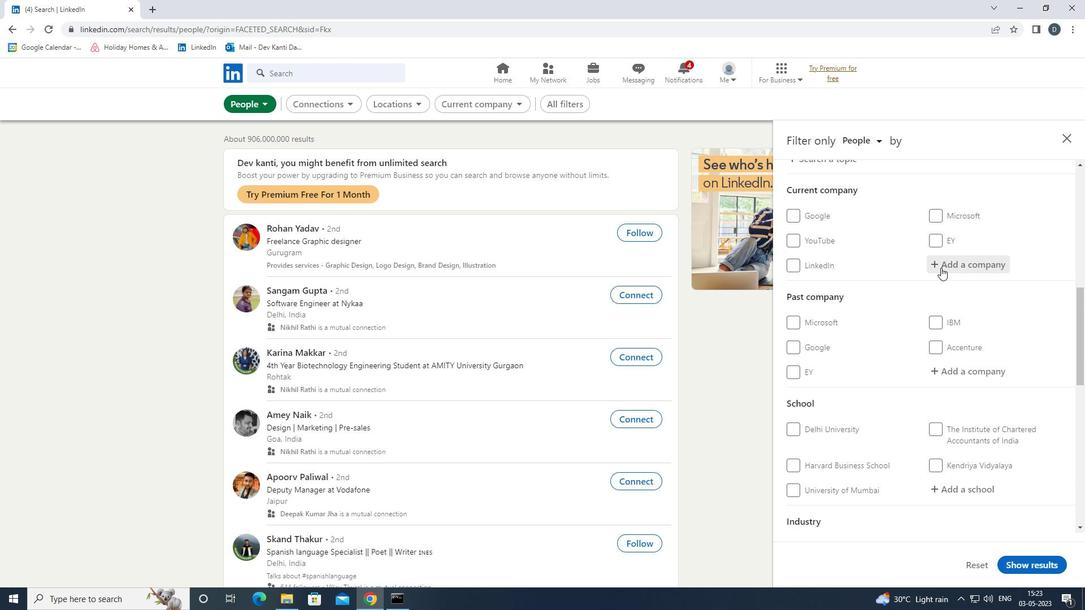 
Action: Mouse pressed left at (951, 266)
Screenshot: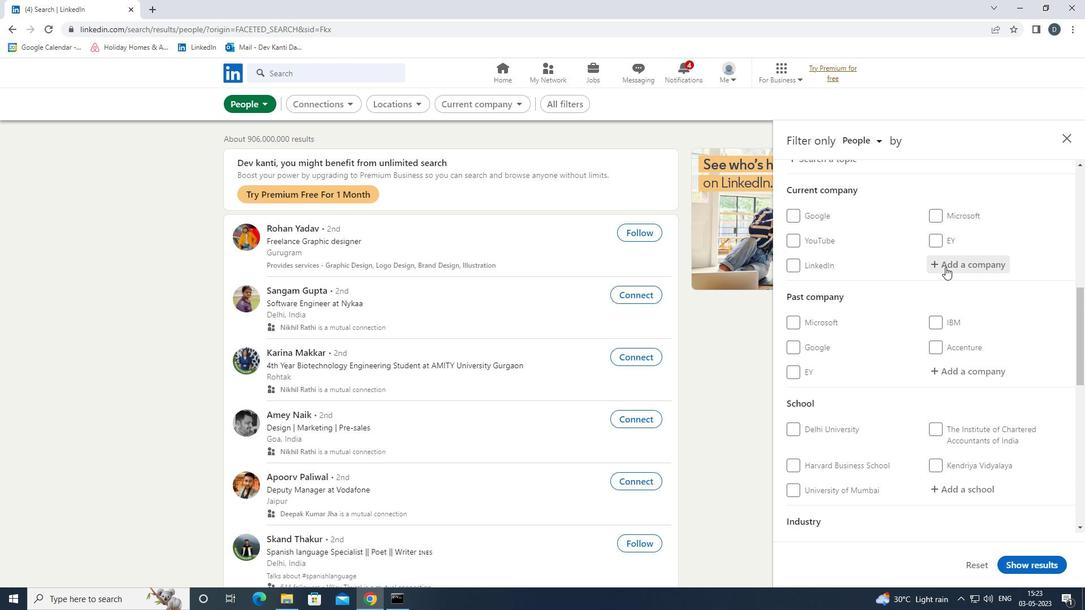 
Action: Mouse moved to (951, 265)
Screenshot: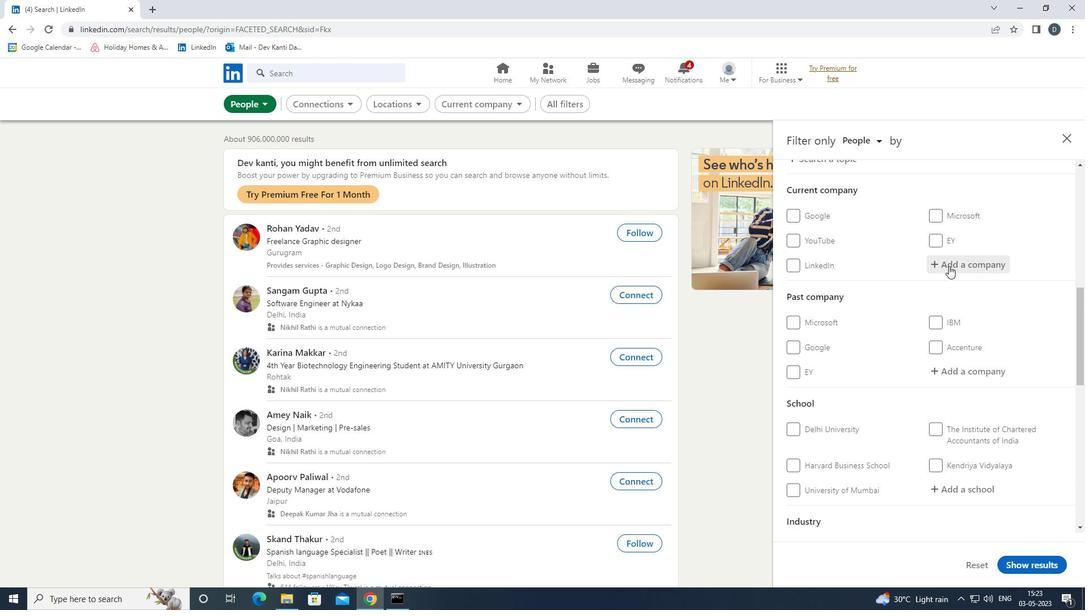 
Action: Key pressed <Key.shift>INFINITE<Key.down><Key.enter>
Screenshot: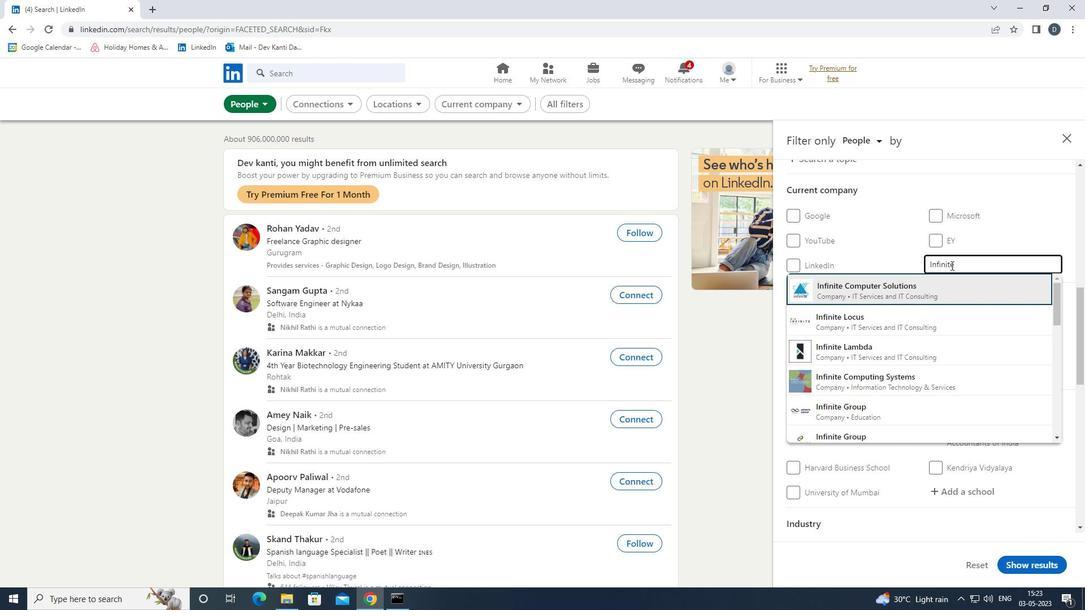 
Action: Mouse scrolled (951, 265) with delta (0, 0)
Screenshot: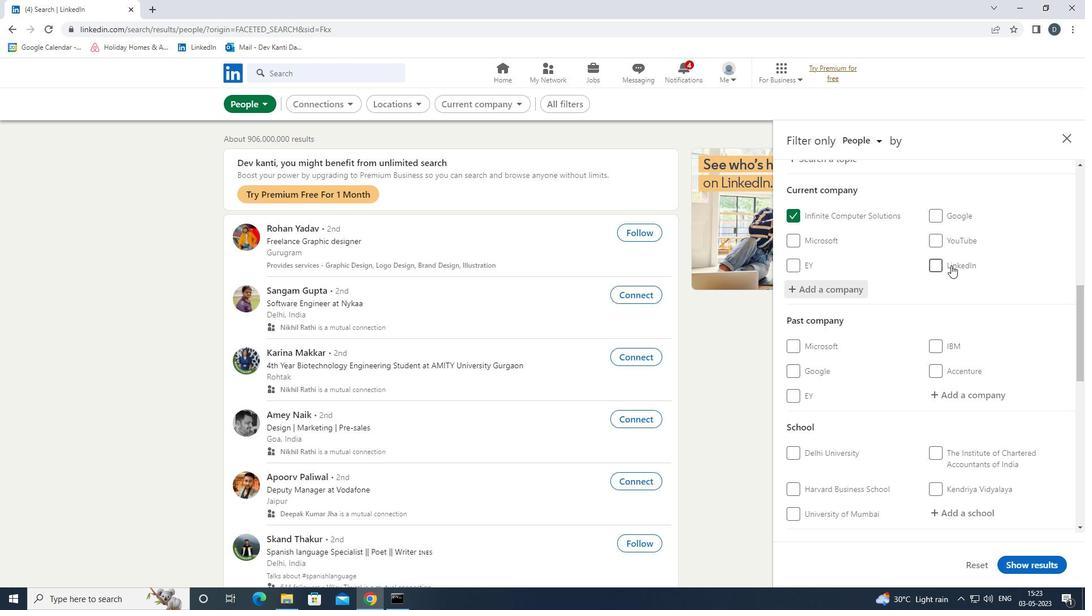 
Action: Mouse moved to (954, 268)
Screenshot: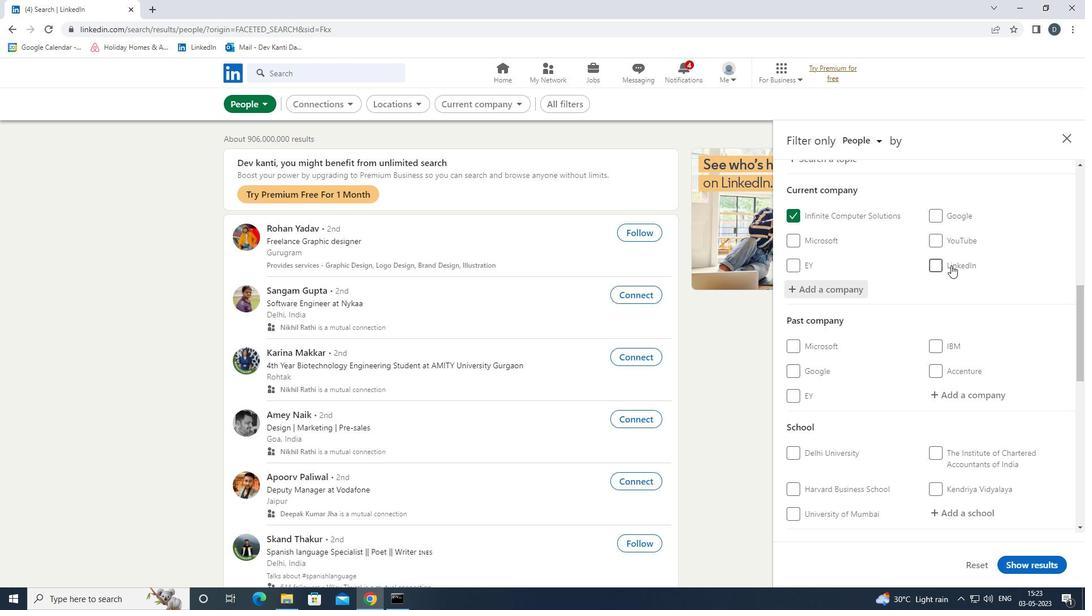 
Action: Mouse scrolled (954, 267) with delta (0, 0)
Screenshot: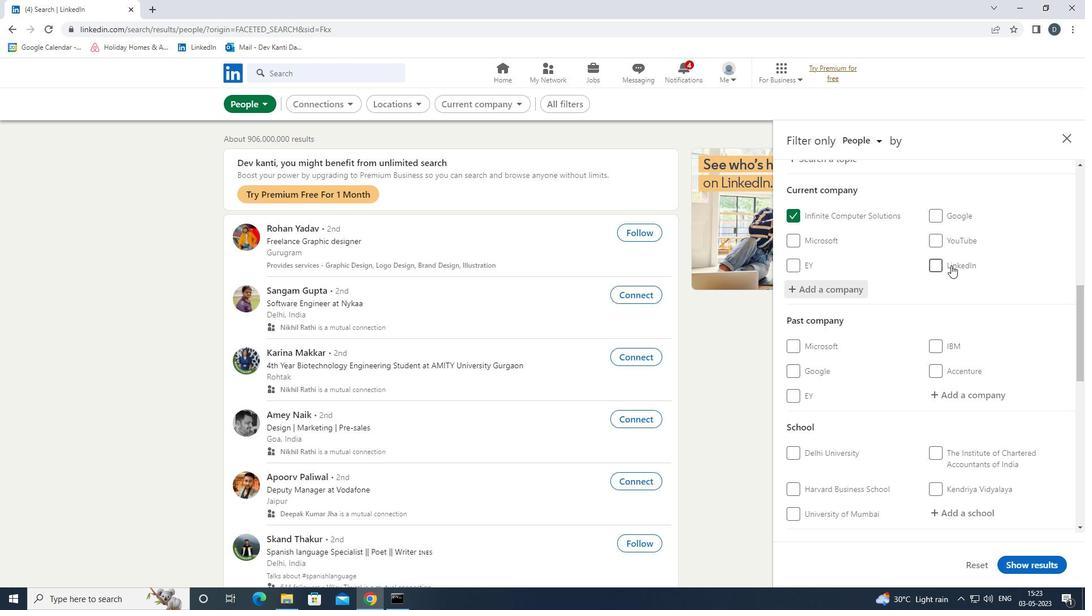 
Action: Mouse moved to (965, 397)
Screenshot: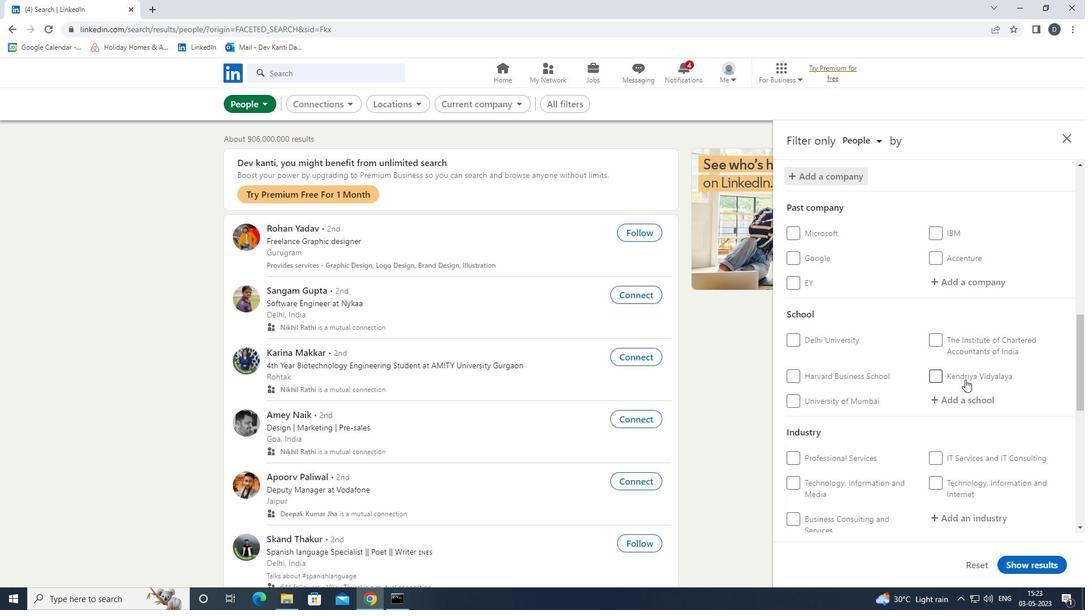 
Action: Mouse pressed left at (965, 397)
Screenshot: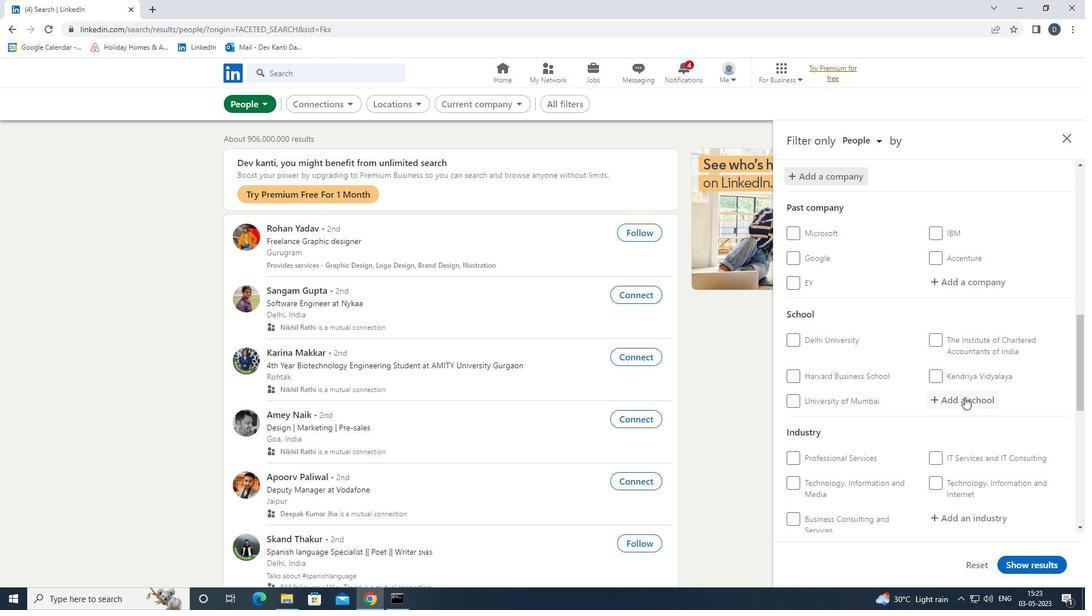 
Action: Key pressed <Key.shift><Key.shift><Key.shift><Key.shift><Key.shift><Key.shift><Key.shift><Key.shift>BHARATHIAR<Key.down><Key.enter>
Screenshot: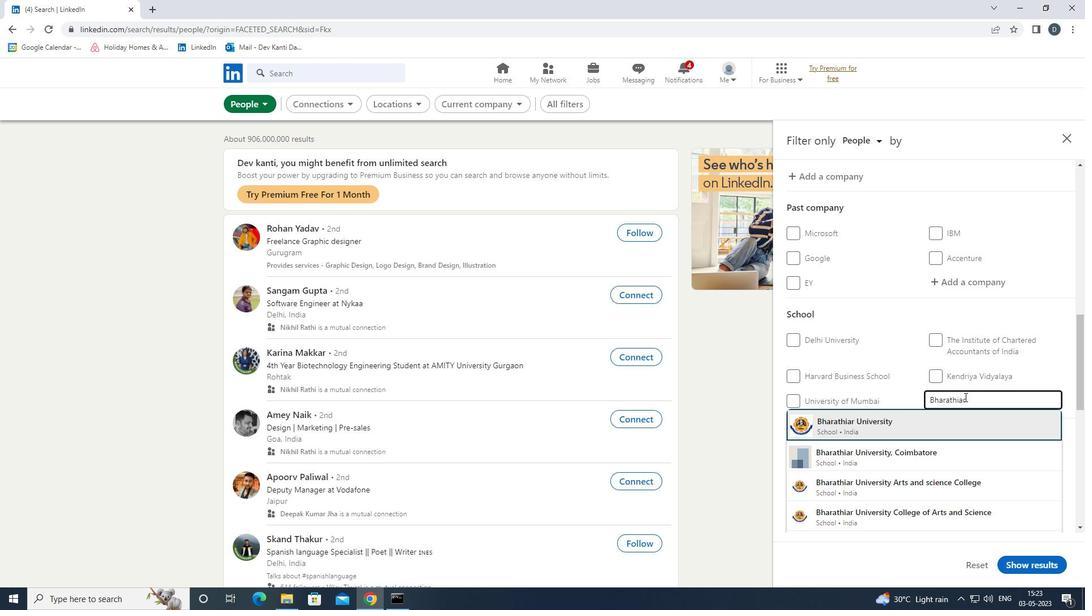 
Action: Mouse moved to (955, 404)
Screenshot: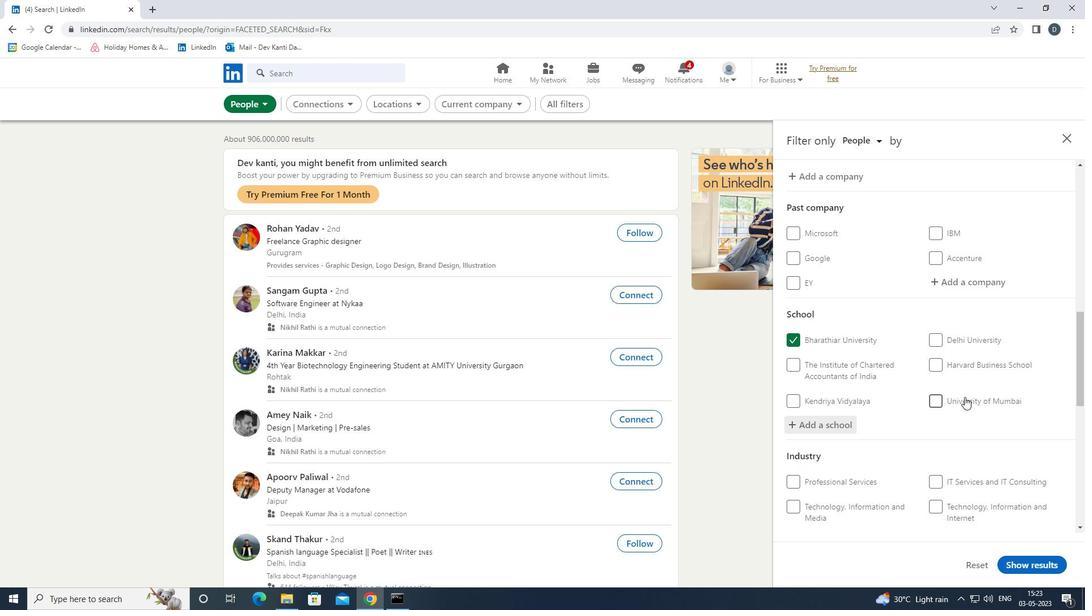 
Action: Mouse scrolled (955, 403) with delta (0, 0)
Screenshot: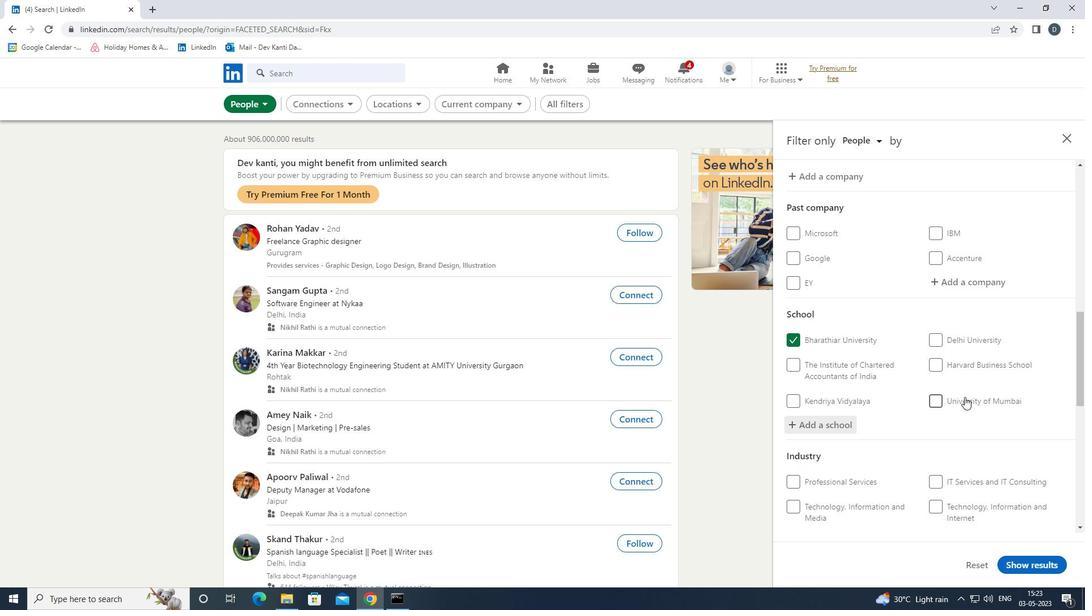 
Action: Mouse moved to (959, 404)
Screenshot: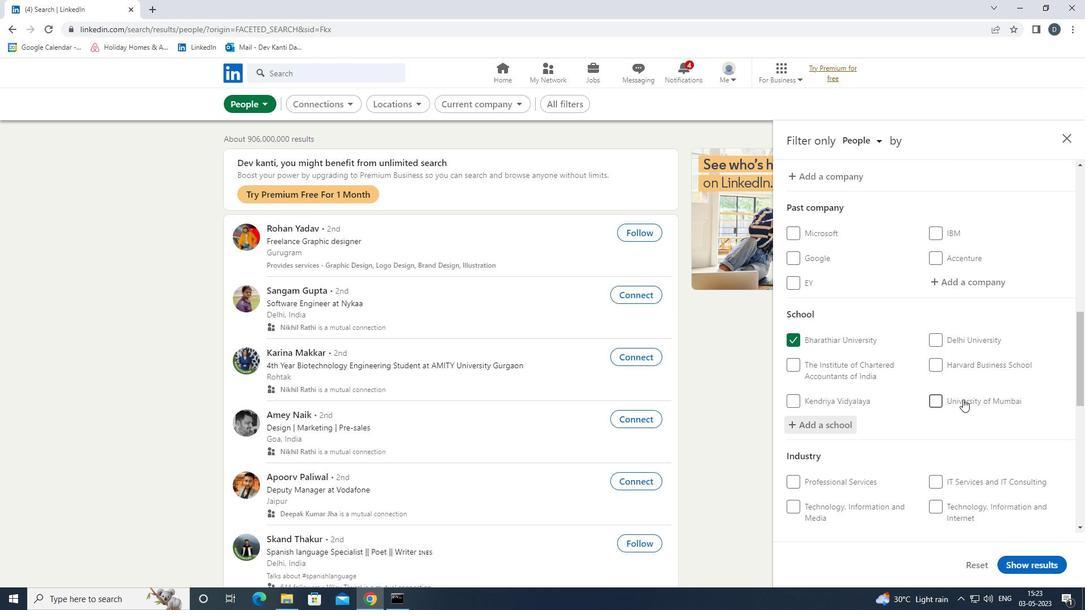 
Action: Mouse scrolled (959, 403) with delta (0, 0)
Screenshot: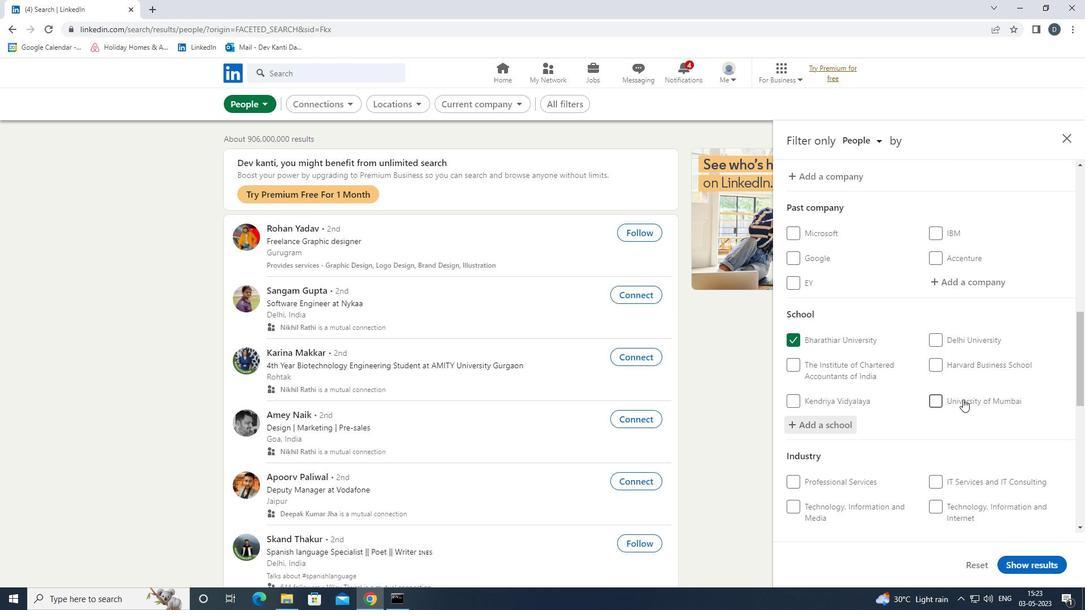
Action: Mouse moved to (959, 404)
Screenshot: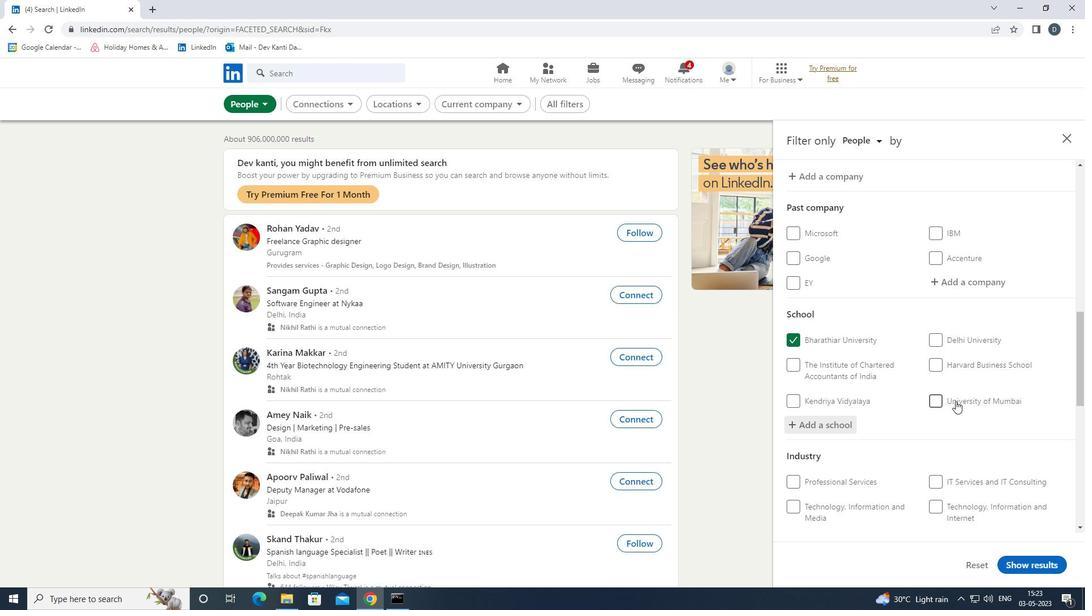 
Action: Mouse scrolled (959, 403) with delta (0, 0)
Screenshot: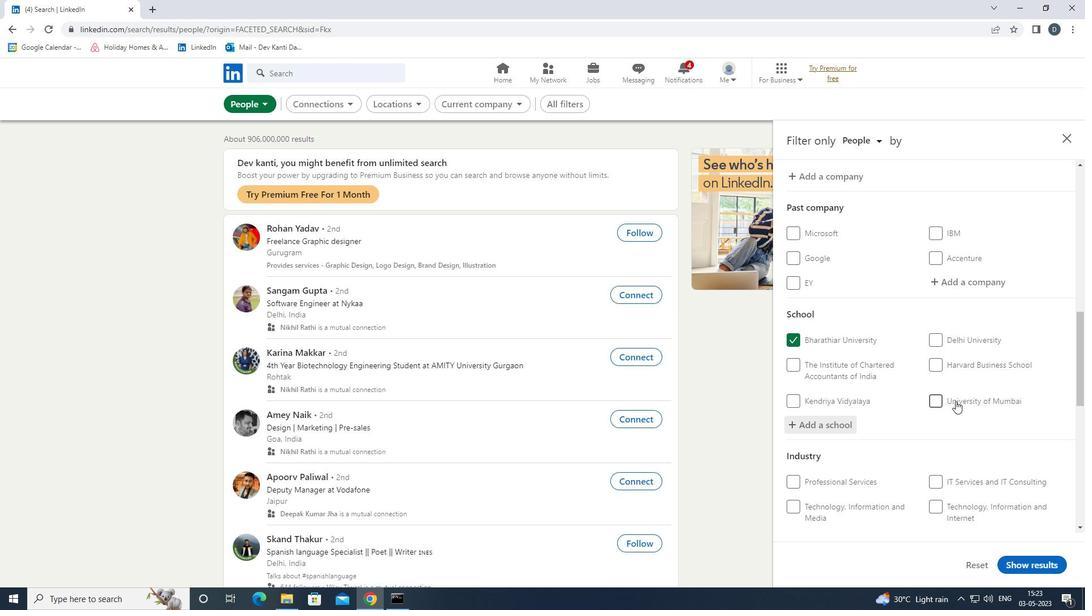 
Action: Mouse moved to (985, 380)
Screenshot: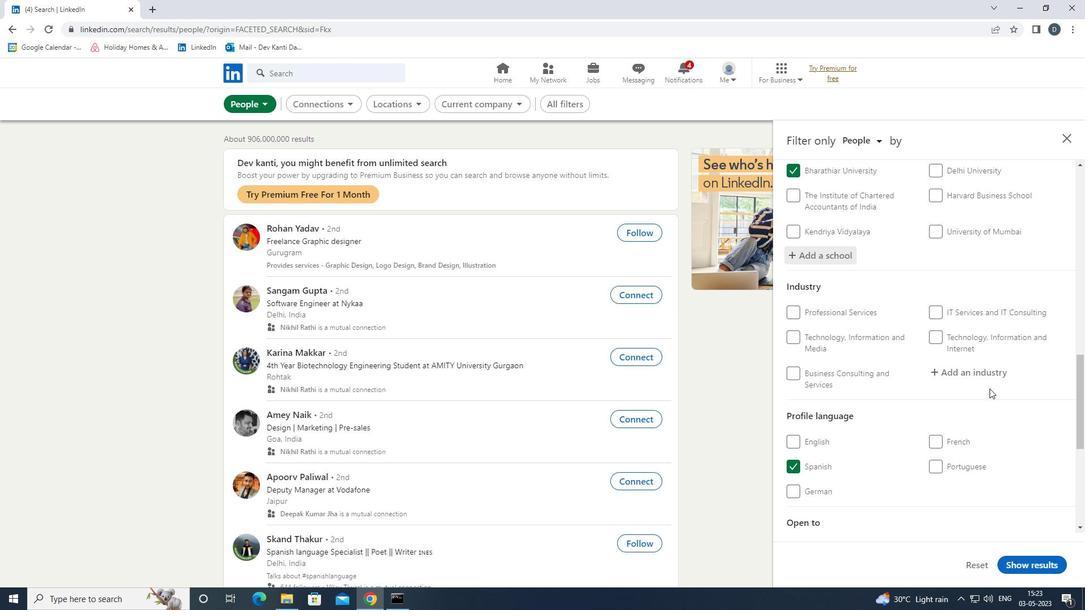 
Action: Mouse pressed left at (985, 380)
Screenshot: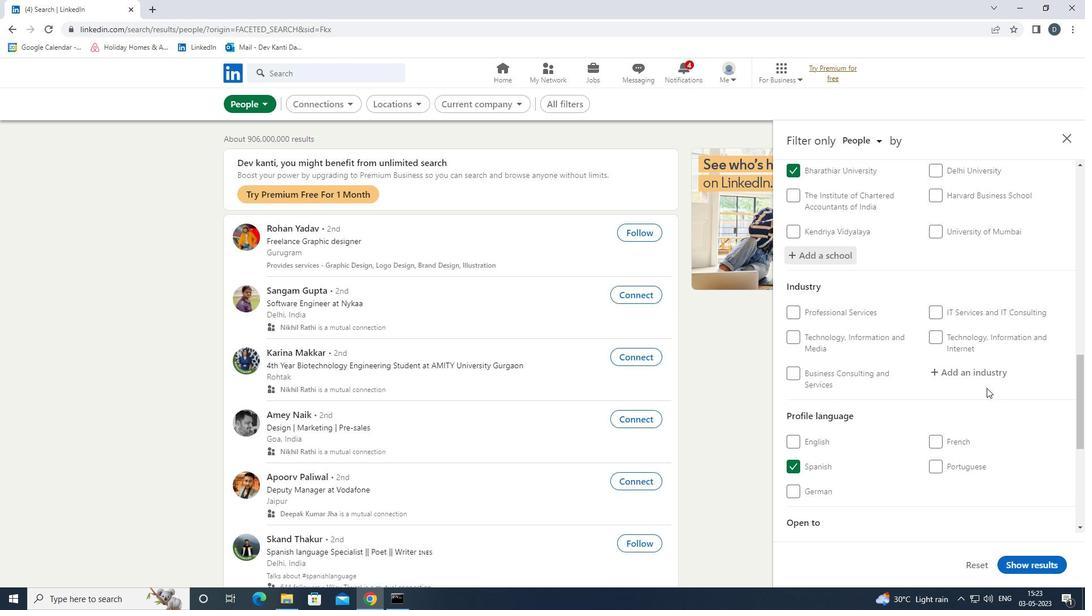 
Action: Key pressed <Key.shift>NATURAL<Key.down><Key.enter>
Screenshot: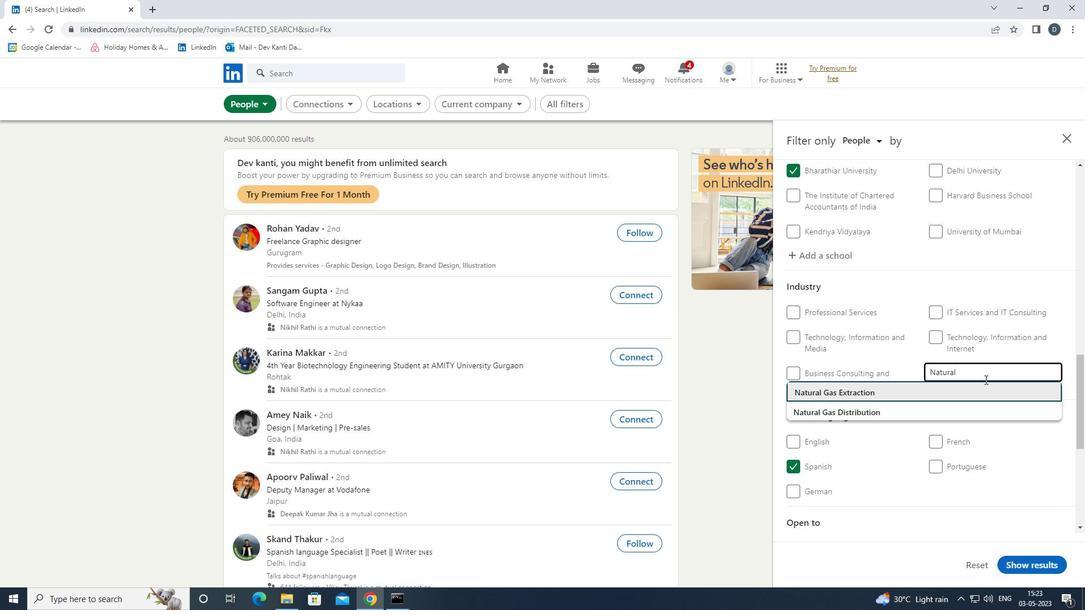 
Action: Mouse moved to (970, 409)
Screenshot: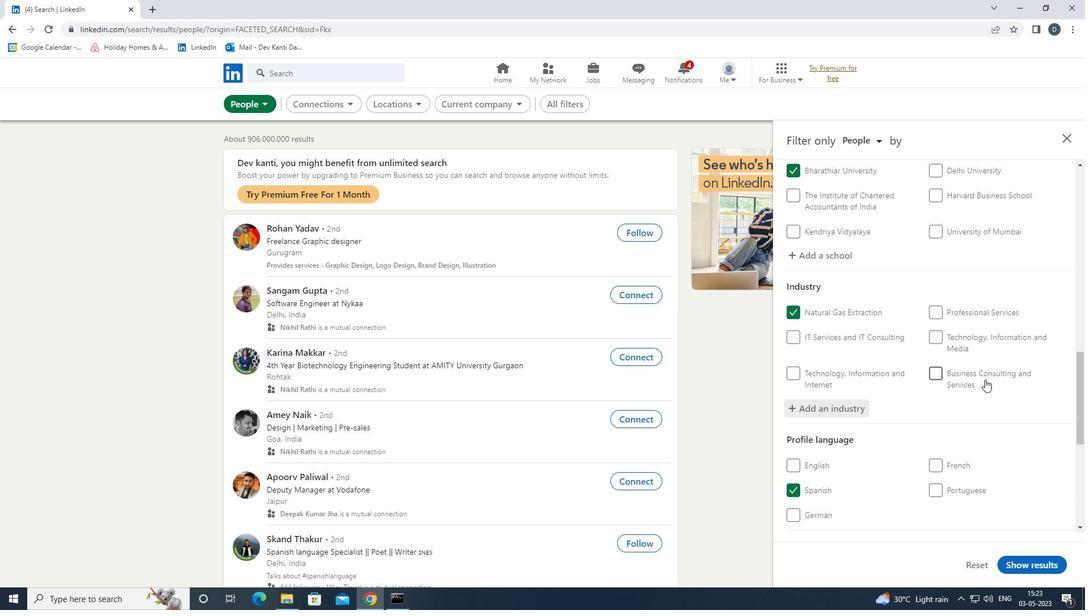 
Action: Mouse scrolled (970, 408) with delta (0, 0)
Screenshot: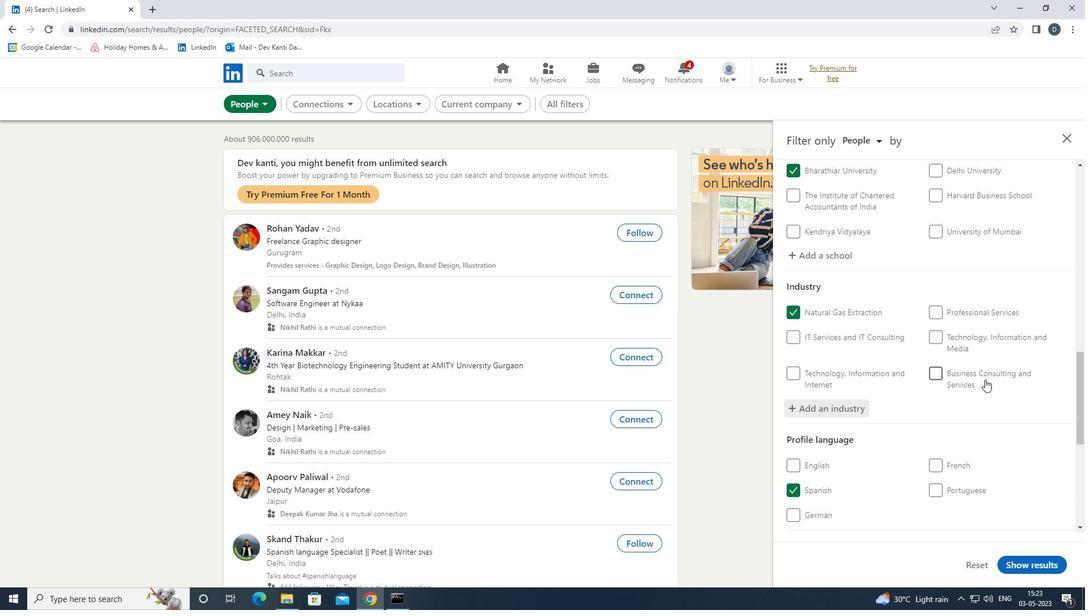 
Action: Mouse moved to (967, 412)
Screenshot: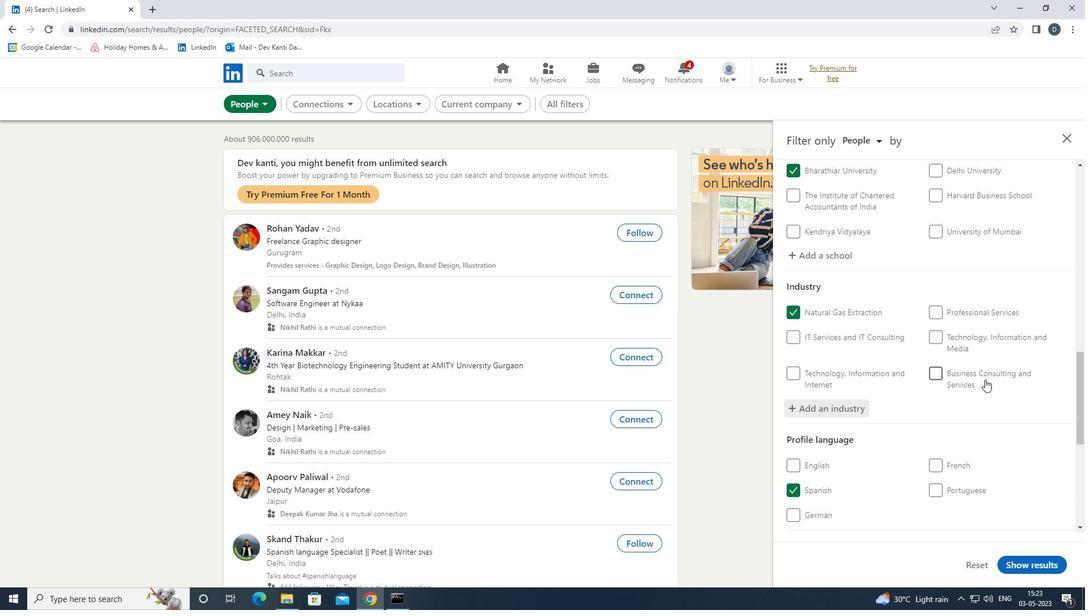 
Action: Mouse scrolled (967, 411) with delta (0, 0)
Screenshot: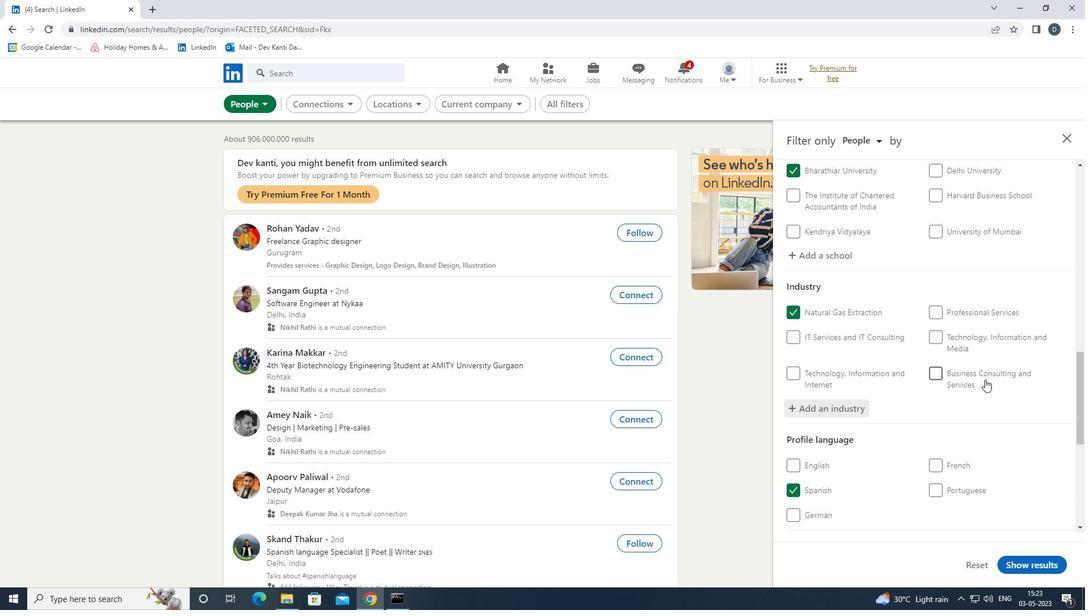 
Action: Mouse moved to (969, 415)
Screenshot: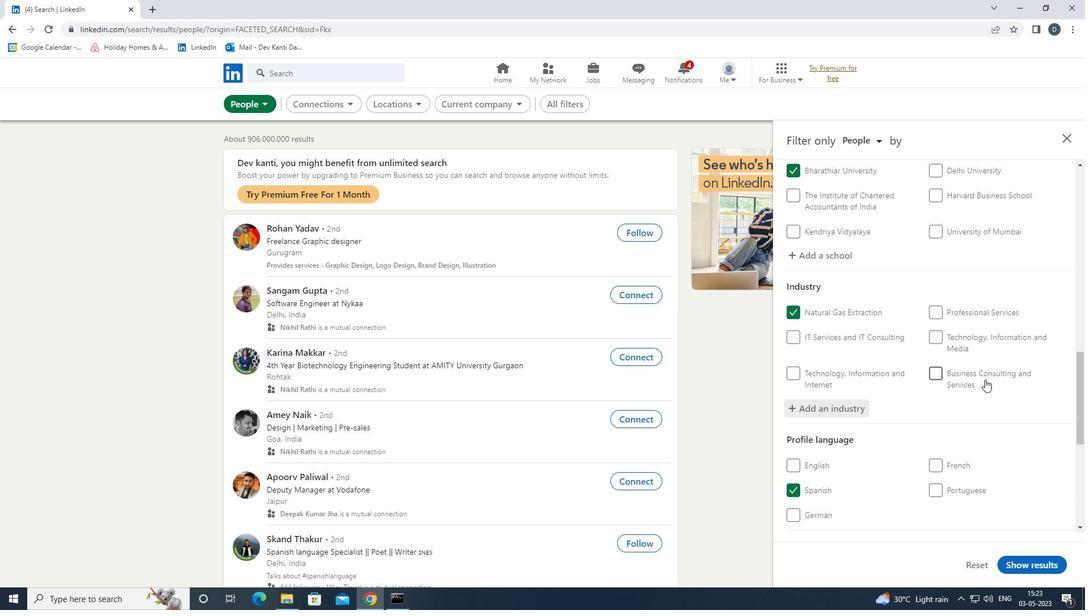
Action: Mouse scrolled (969, 414) with delta (0, 0)
Screenshot: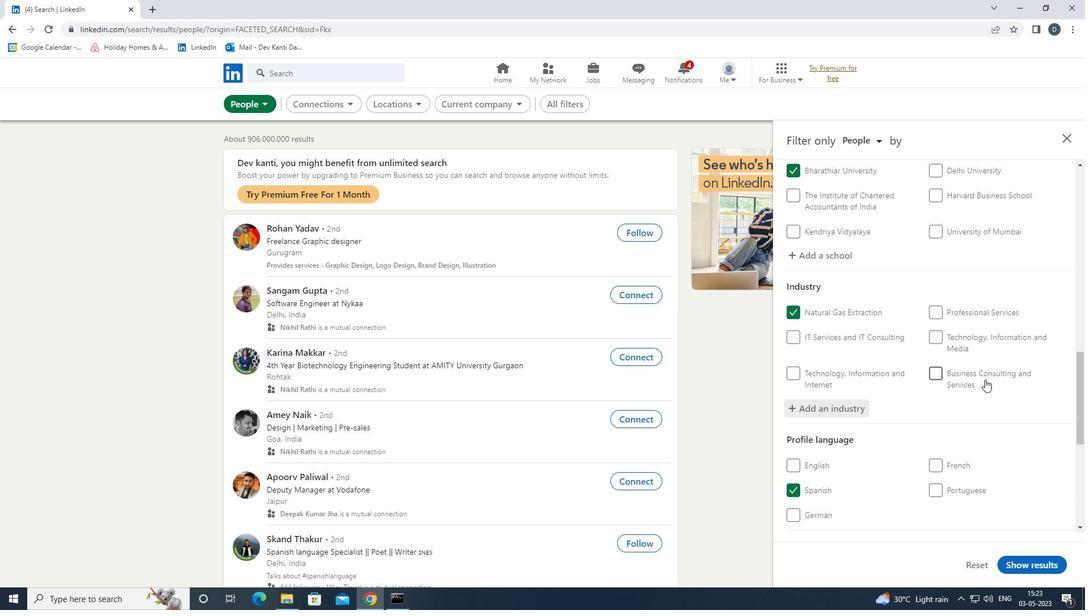 
Action: Mouse moved to (1007, 368)
Screenshot: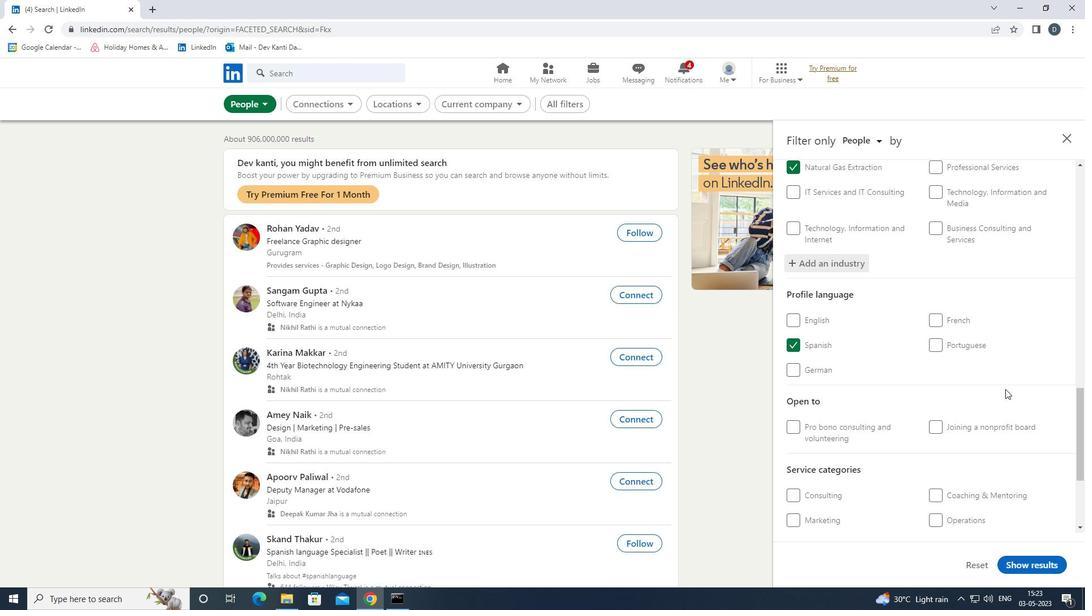 
Action: Mouse scrolled (1007, 368) with delta (0, 0)
Screenshot: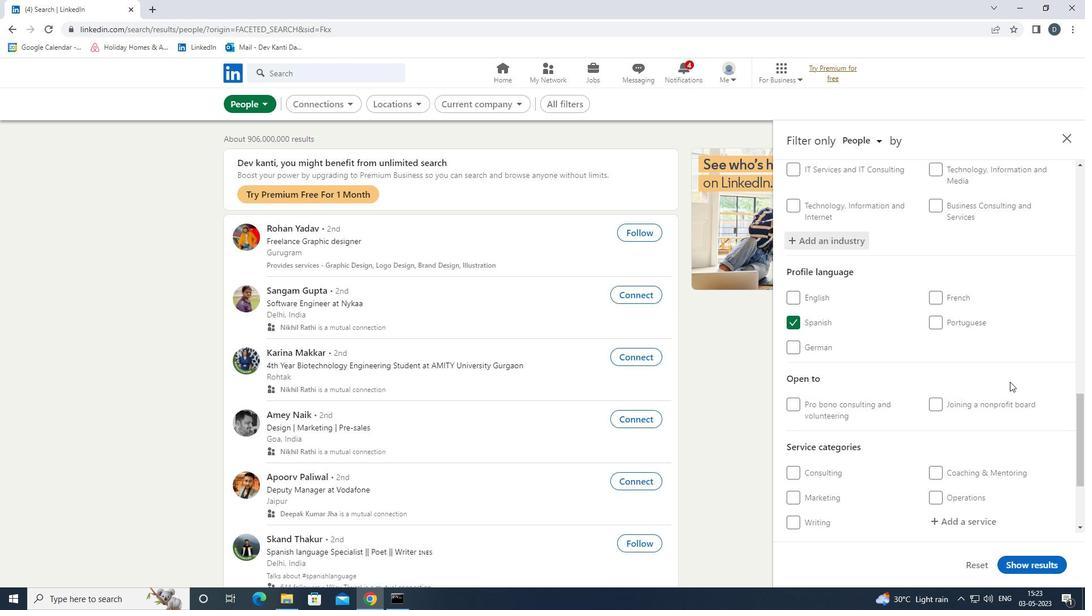 
Action: Mouse moved to (1007, 368)
Screenshot: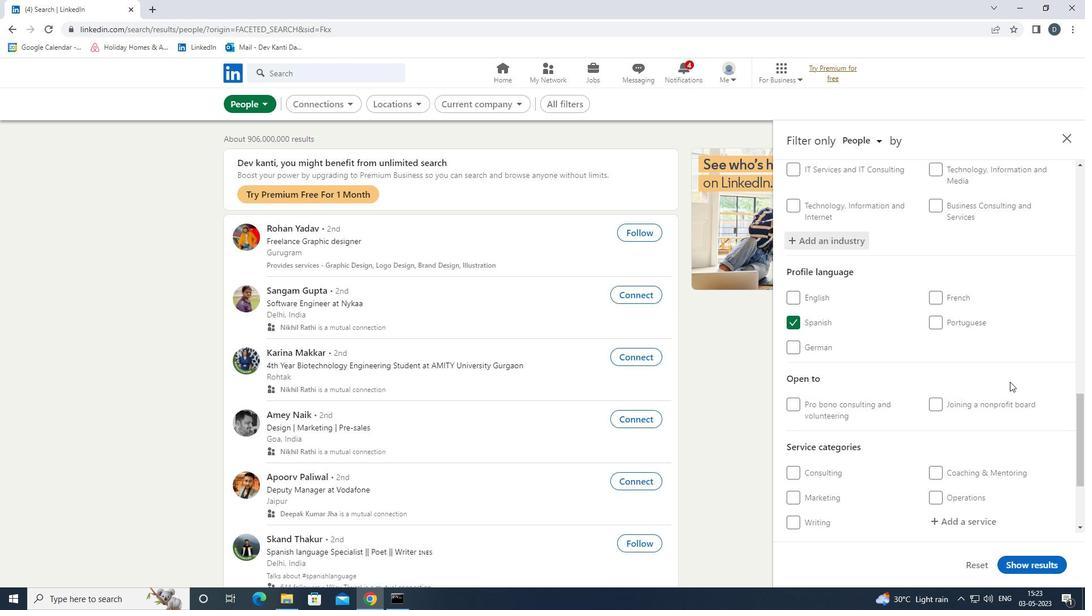 
Action: Mouse scrolled (1007, 368) with delta (0, 0)
Screenshot: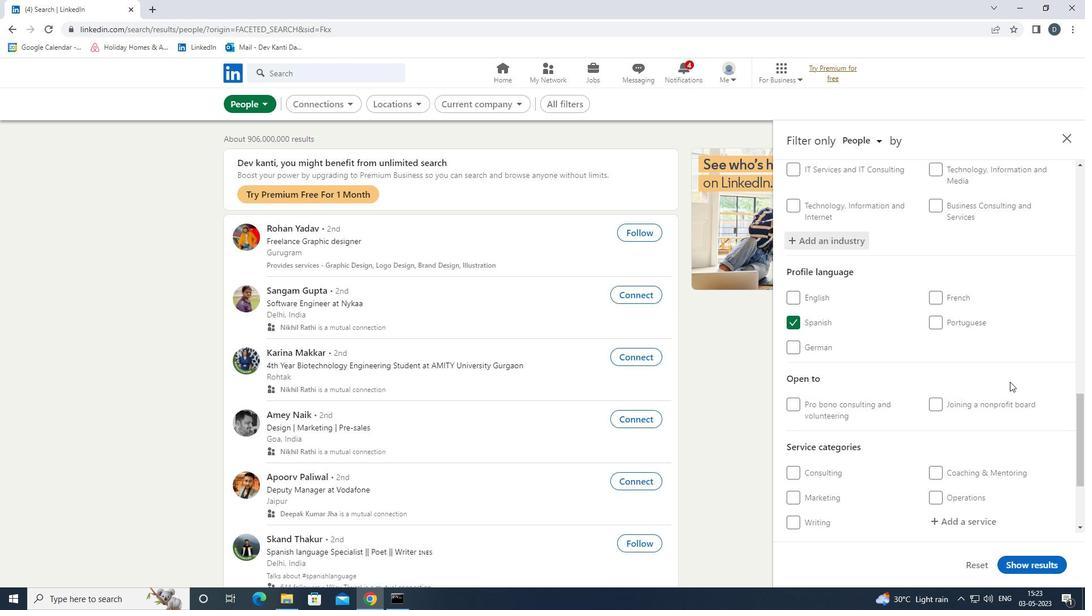 
Action: Mouse moved to (1004, 369)
Screenshot: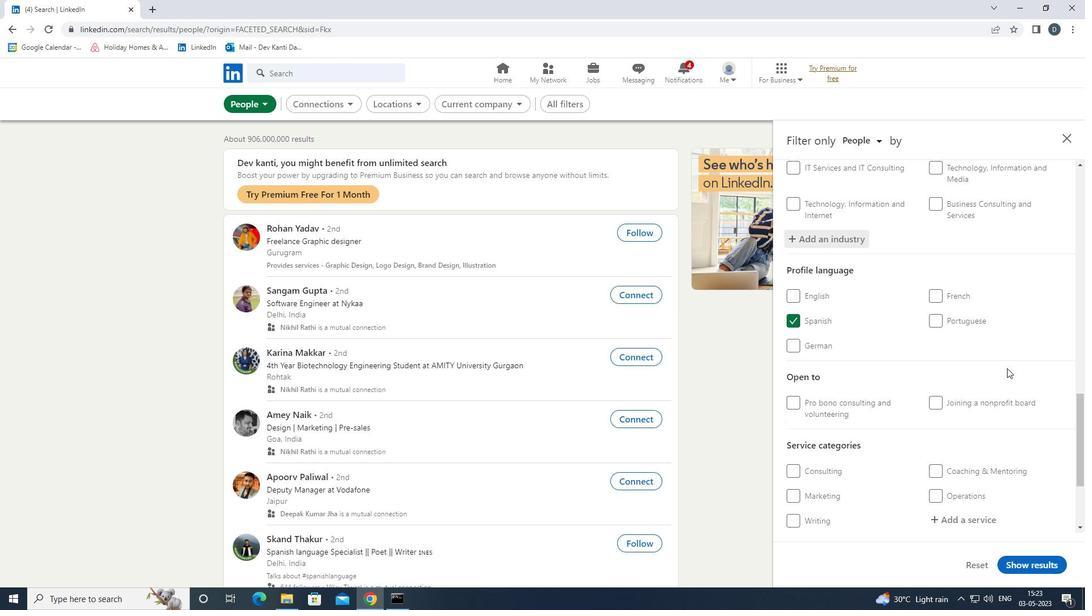 
Action: Mouse scrolled (1004, 369) with delta (0, 0)
Screenshot: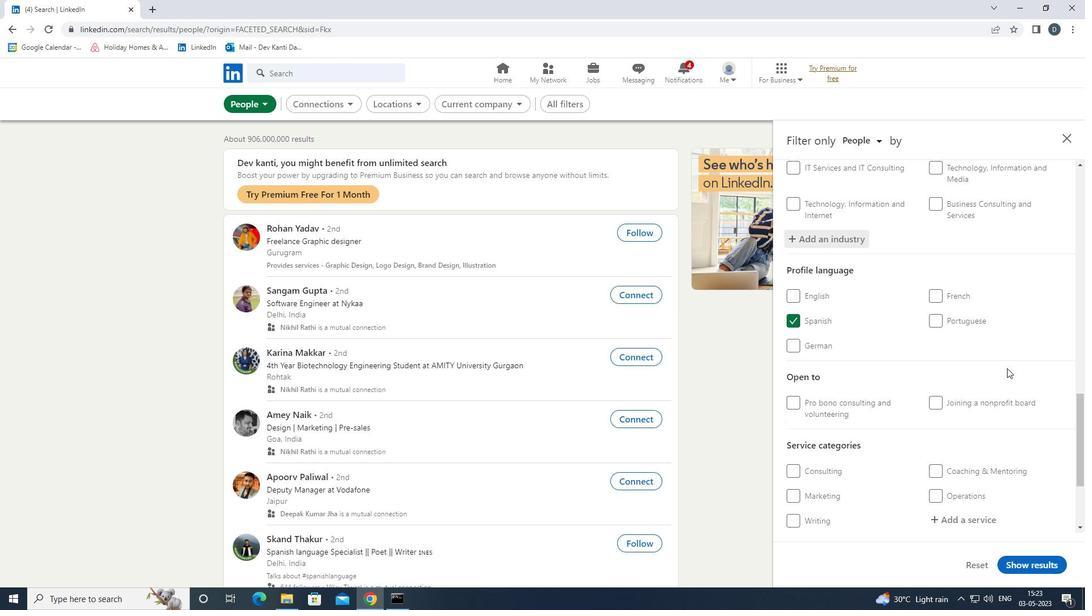 
Action: Mouse moved to (966, 367)
Screenshot: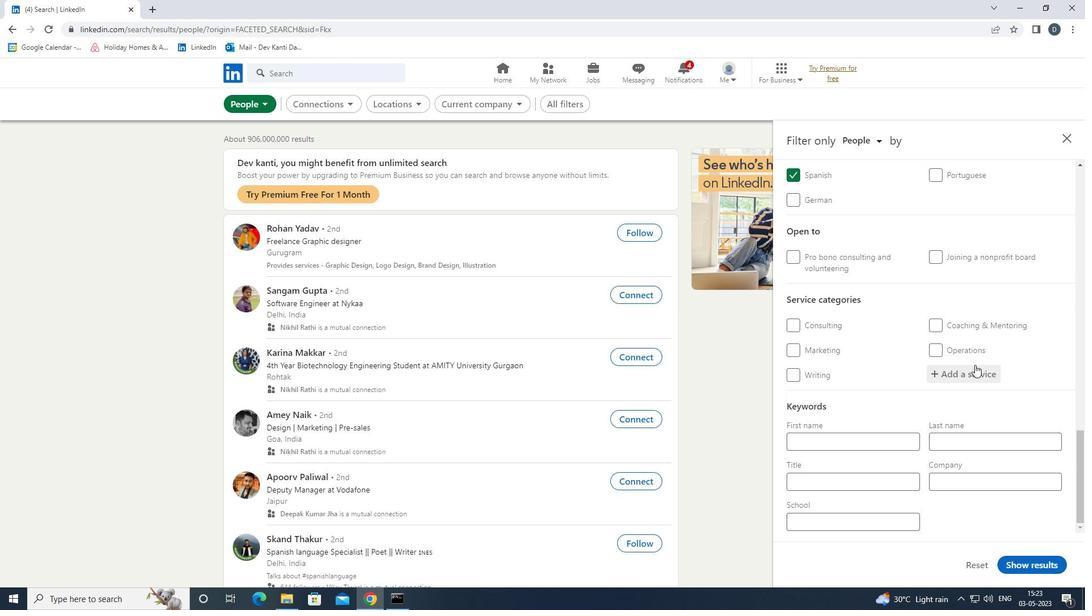 
Action: Mouse pressed left at (966, 367)
Screenshot: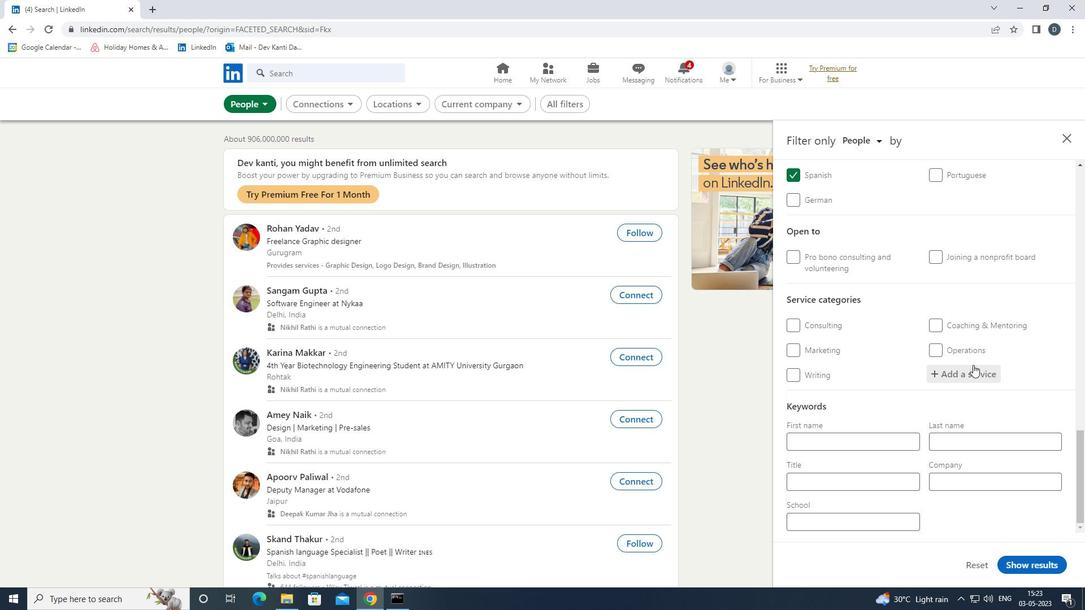 
Action: Mouse moved to (959, 368)
Screenshot: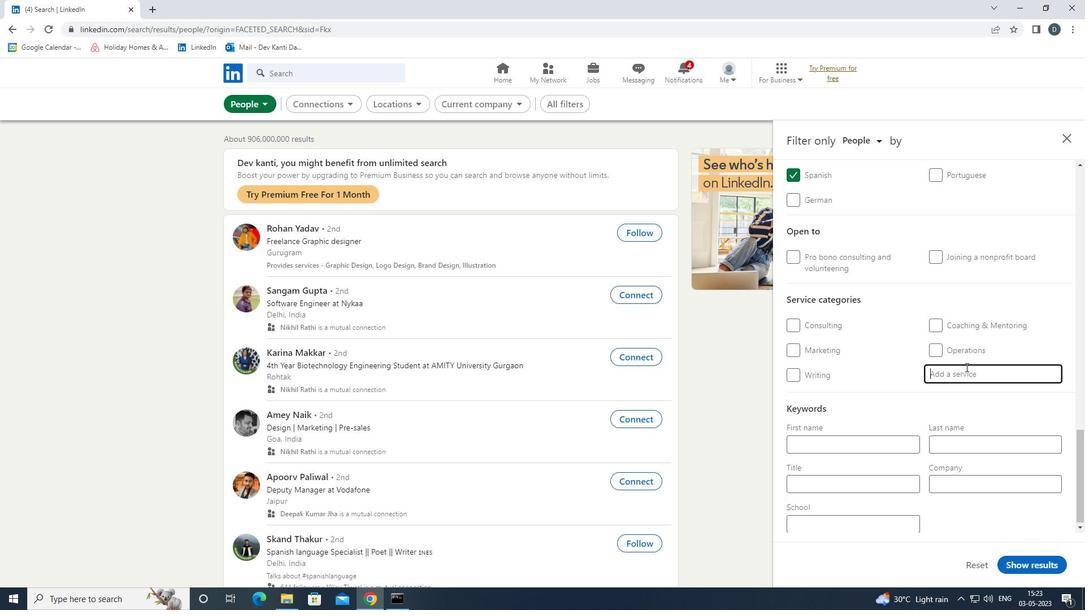 
Action: Key pressed <Key.shift>PROPERTY<Key.space><Key.down><Key.enter>
Screenshot: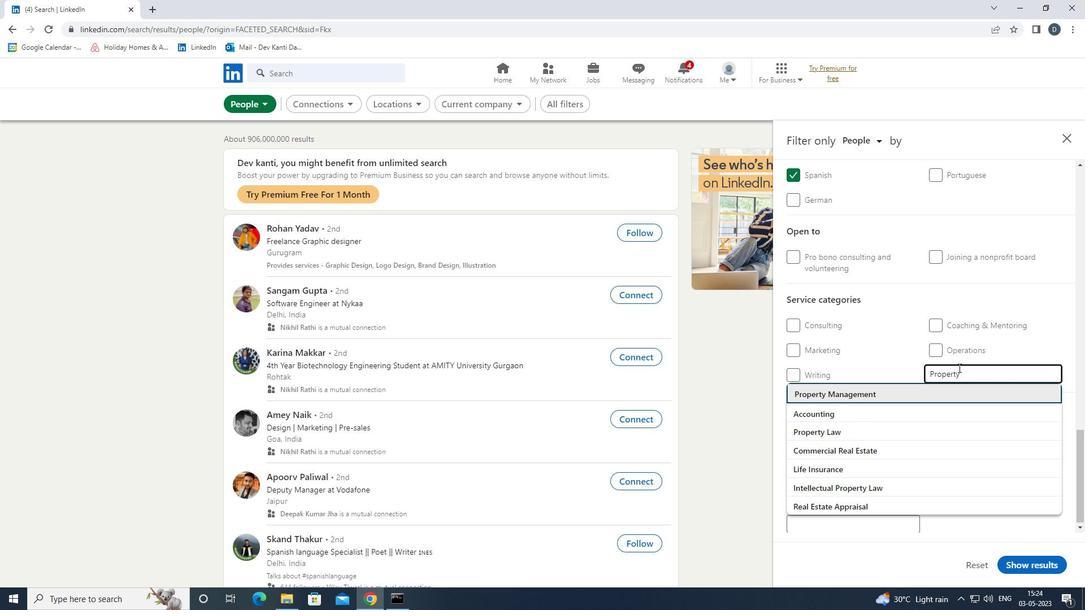 
Action: Mouse moved to (889, 376)
Screenshot: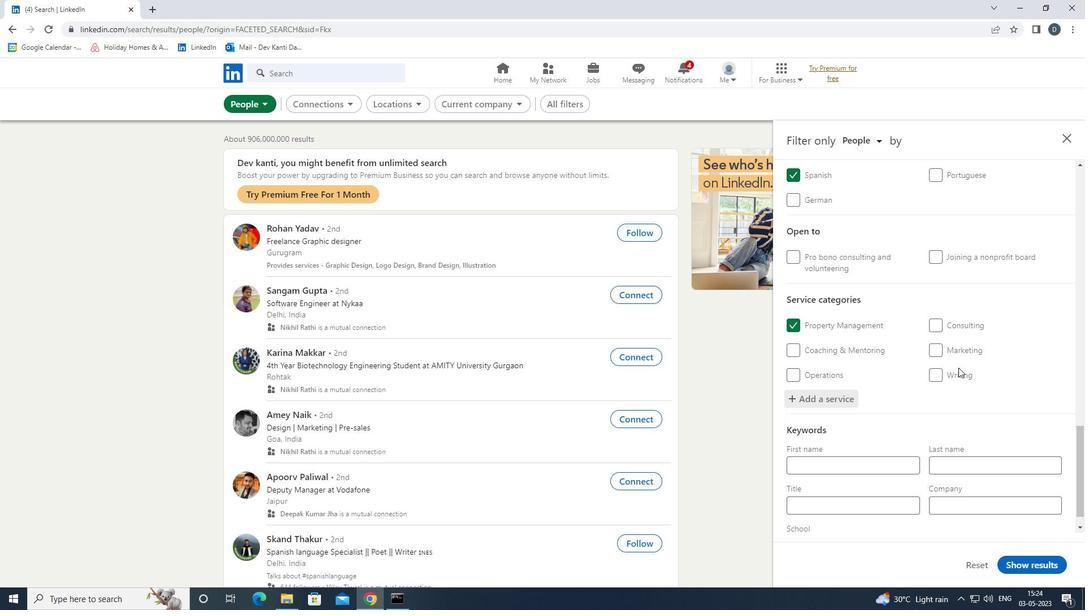 
Action: Mouse scrolled (889, 376) with delta (0, 0)
Screenshot: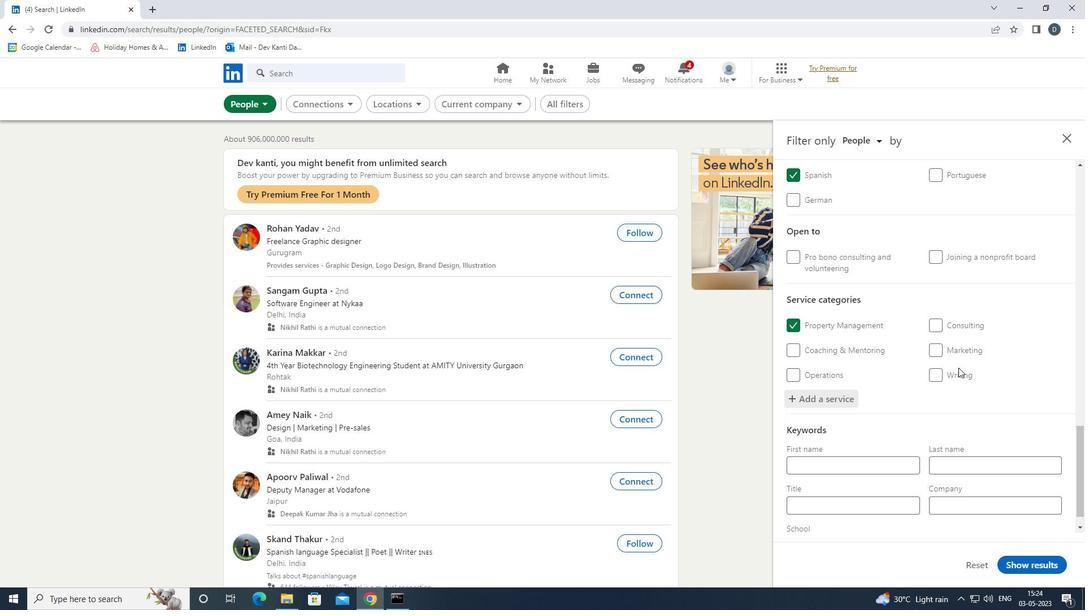 
Action: Mouse moved to (889, 389)
Screenshot: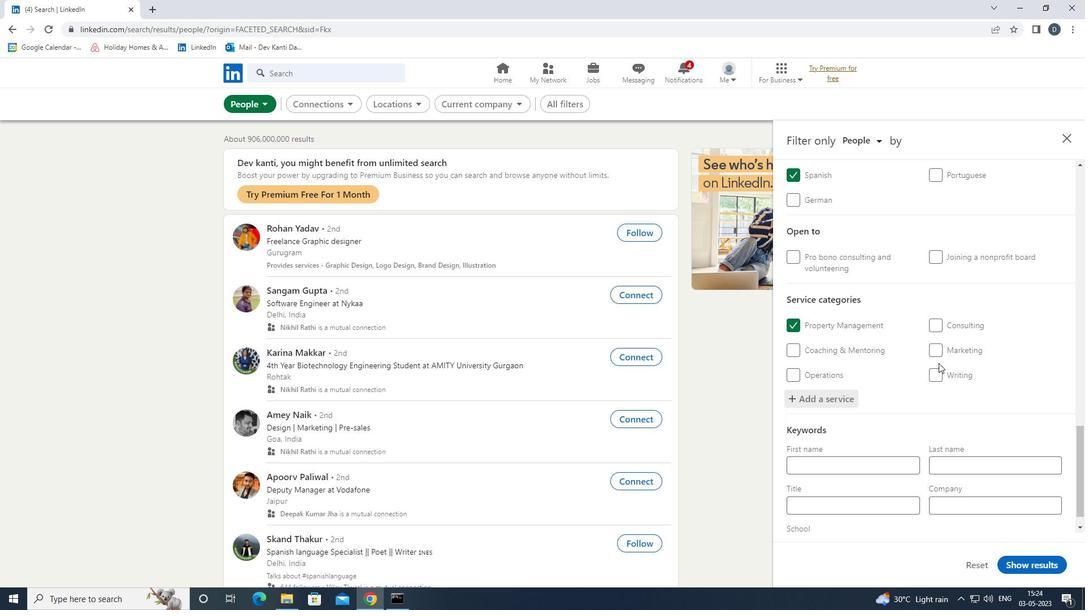 
Action: Mouse scrolled (889, 389) with delta (0, 0)
Screenshot: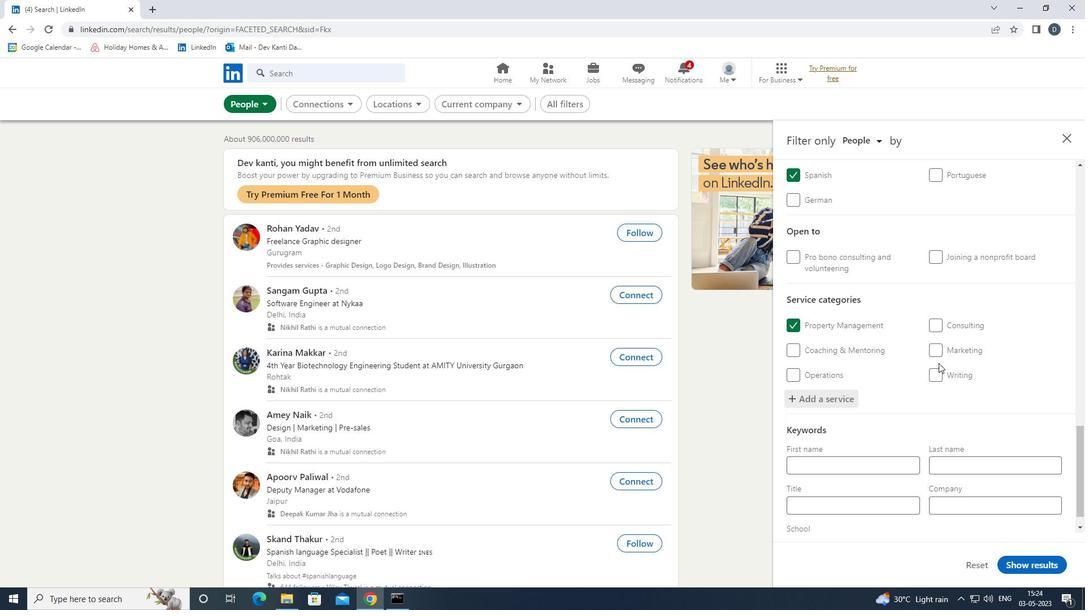 
Action: Mouse moved to (891, 405)
Screenshot: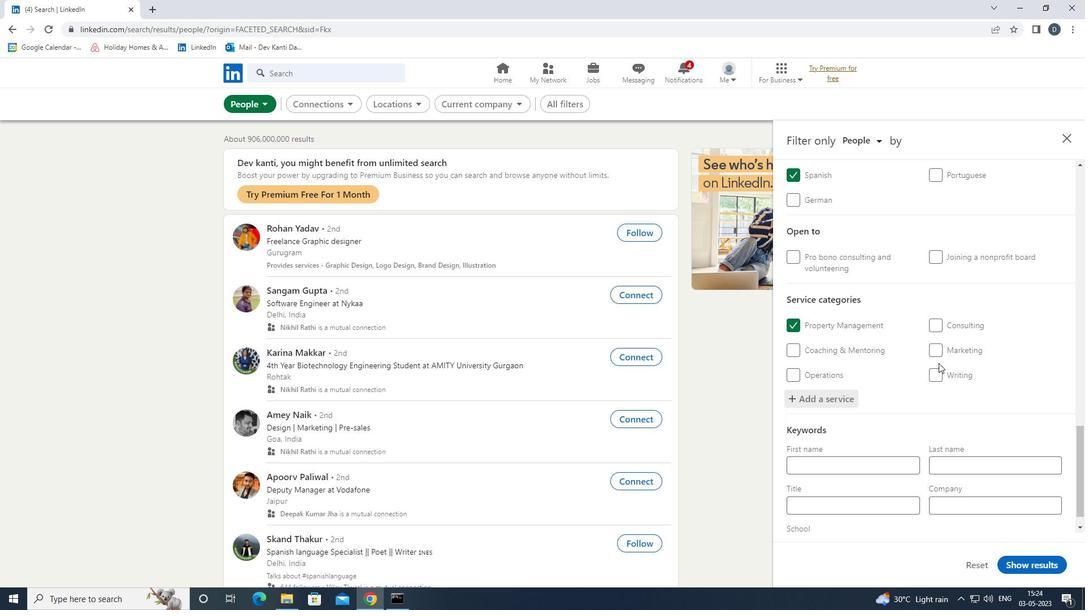 
Action: Mouse scrolled (891, 404) with delta (0, 0)
Screenshot: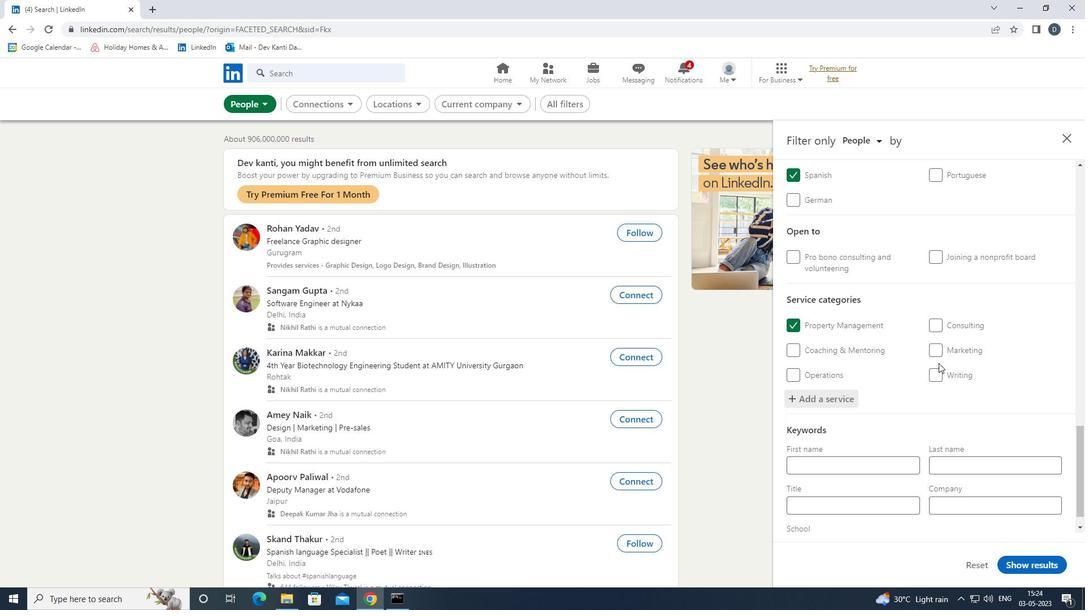 
Action: Mouse moved to (883, 476)
Screenshot: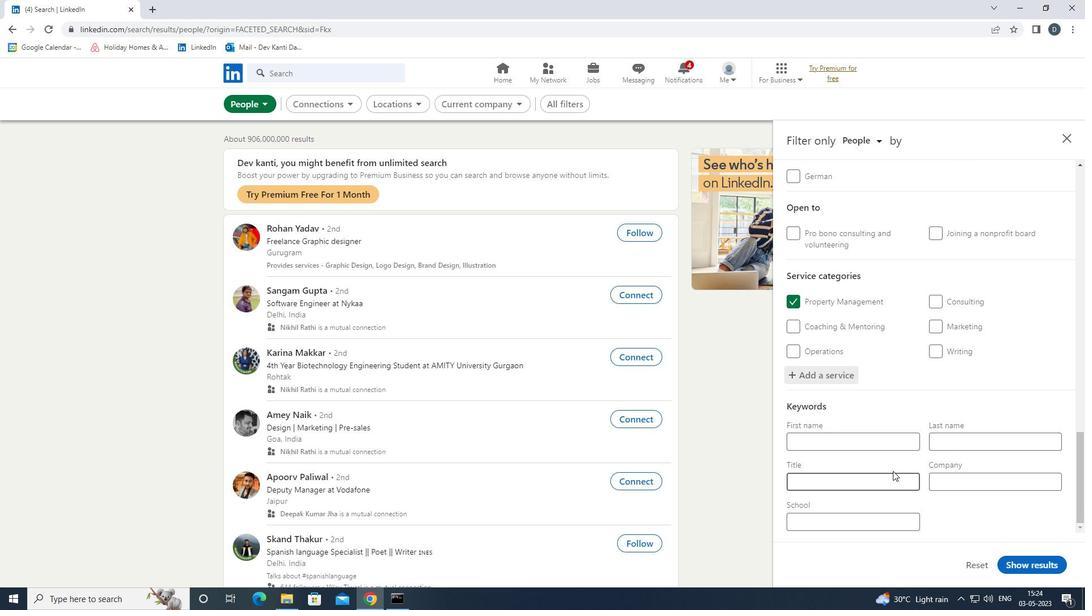 
Action: Mouse pressed left at (883, 476)
Screenshot: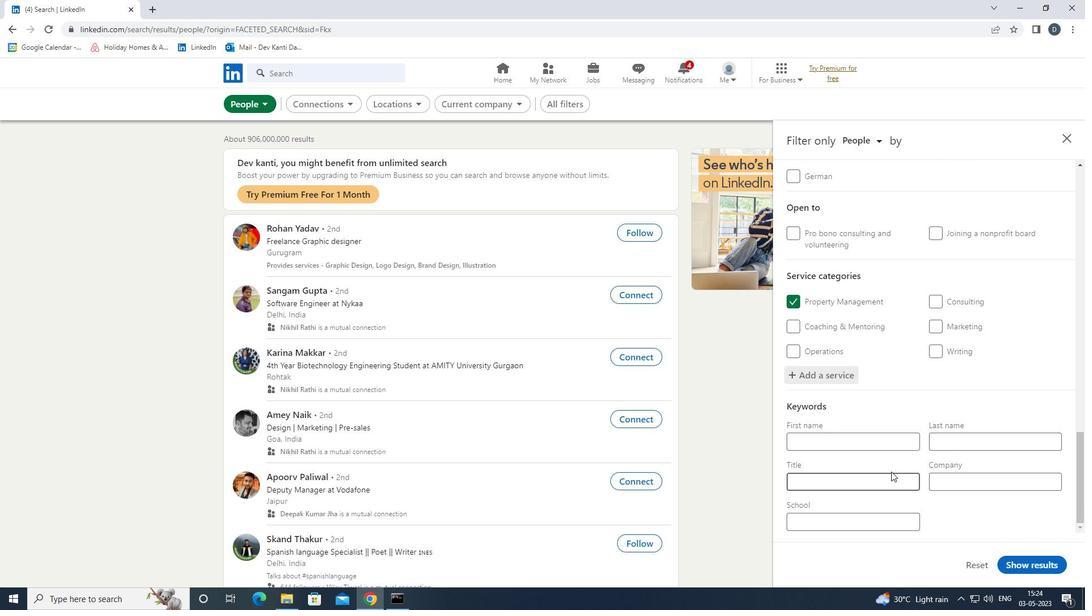 
Action: Key pressed <Key.shift><Key.shift><Key.shift><Key.shift>TRUCK<Key.space><Key.shift>DRIVER
Screenshot: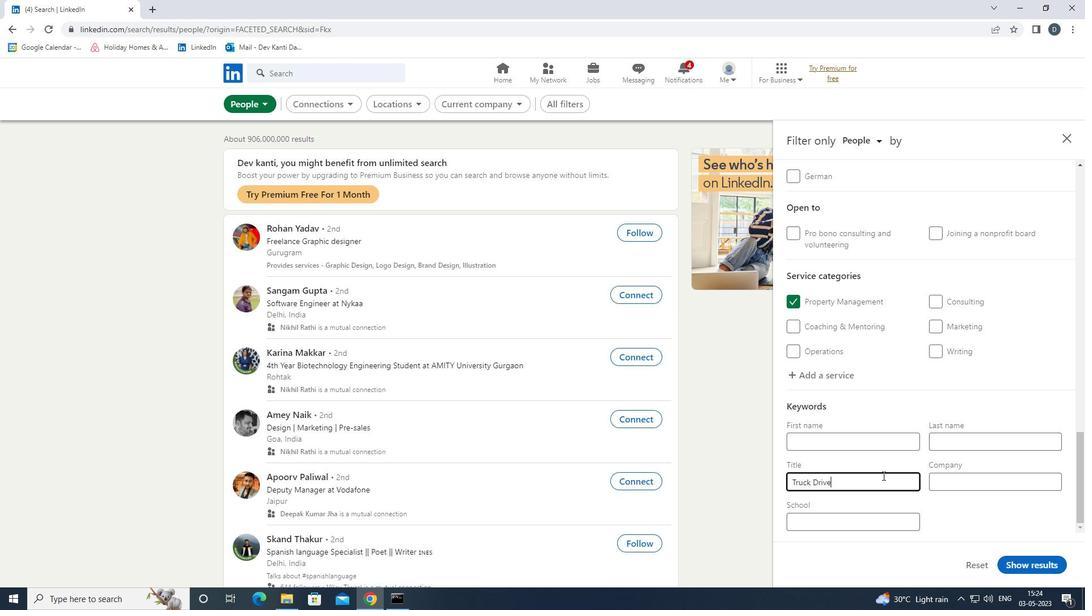 
Action: Mouse moved to (1042, 565)
Screenshot: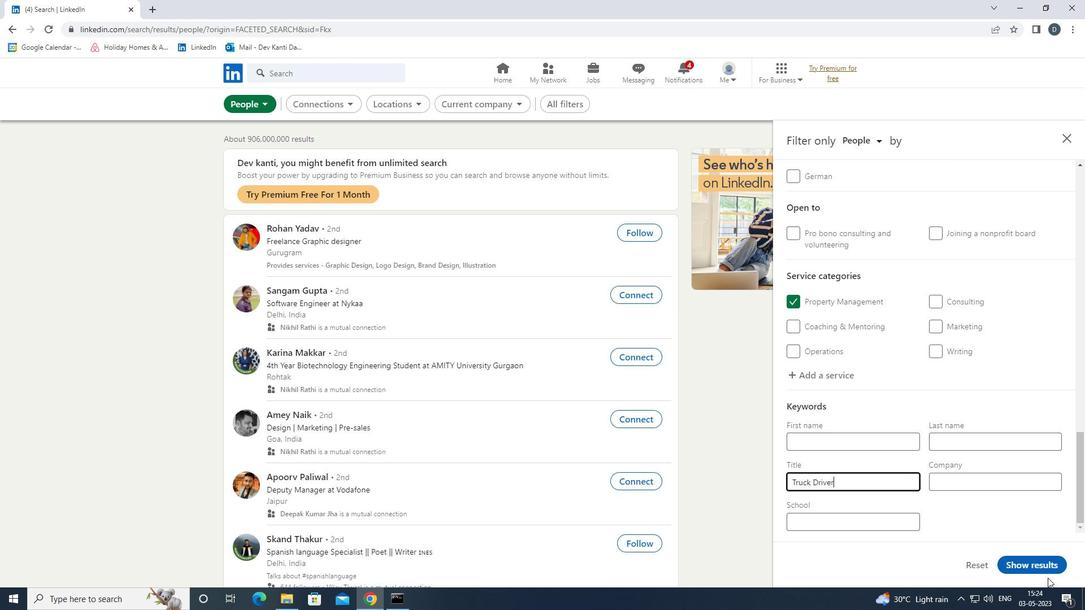 
Action: Mouse pressed left at (1042, 565)
Screenshot: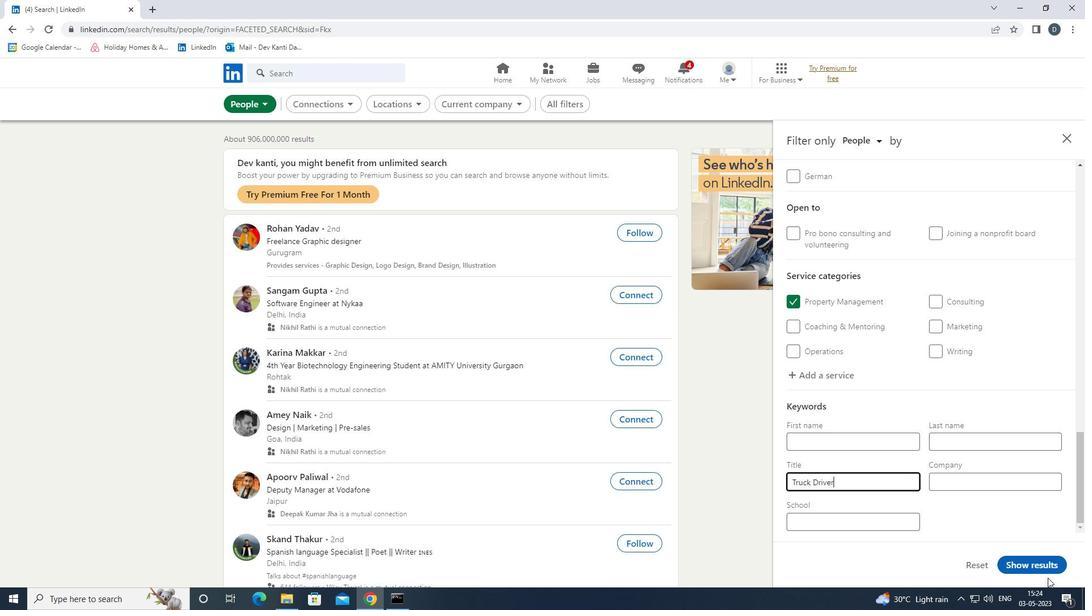
Action: Mouse moved to (239, 84)
Screenshot: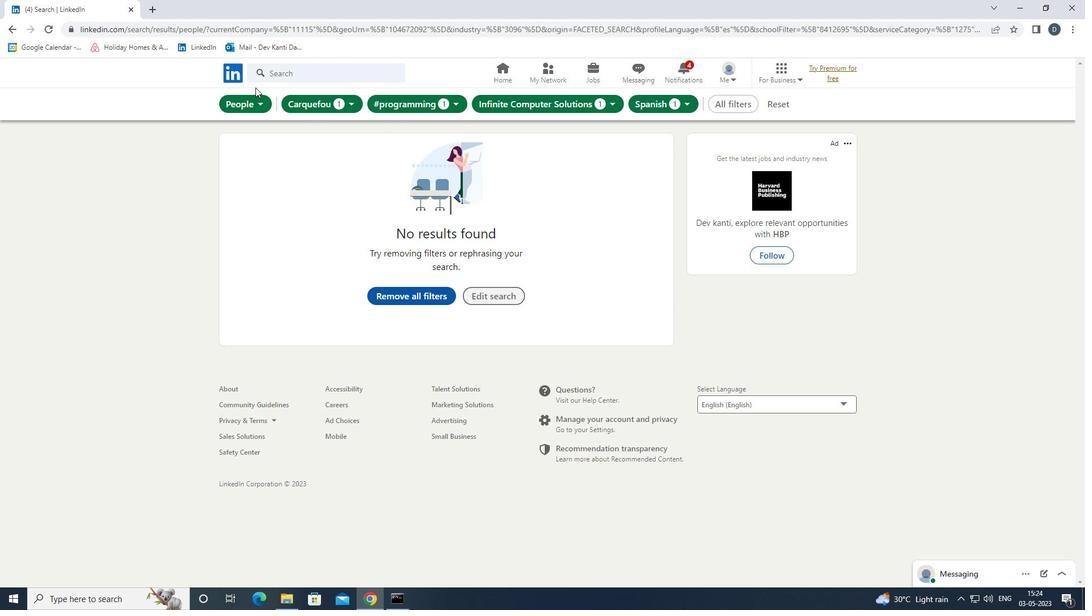 
